 Task: Add carxxstreet791@gmail.com as Team Member of Scrum Project Project0000000085 in Jira. Add parteek.ku2001@gmail.com as Team Member of Scrum Project Project0000000086 in Jira. Add vinnyoffice2@gmail.com as Team Member of Scrum Project Project0000000086 in Jira. Assign mailaustralia7@gmail.com as Project Lead of Scrum Project Project0000000085 in Jira. Assign parteek.ku2001@gmail.com as Project Lead of Scrum Project Project0000000086 in Jira
Action: Mouse moved to (458, 274)
Screenshot: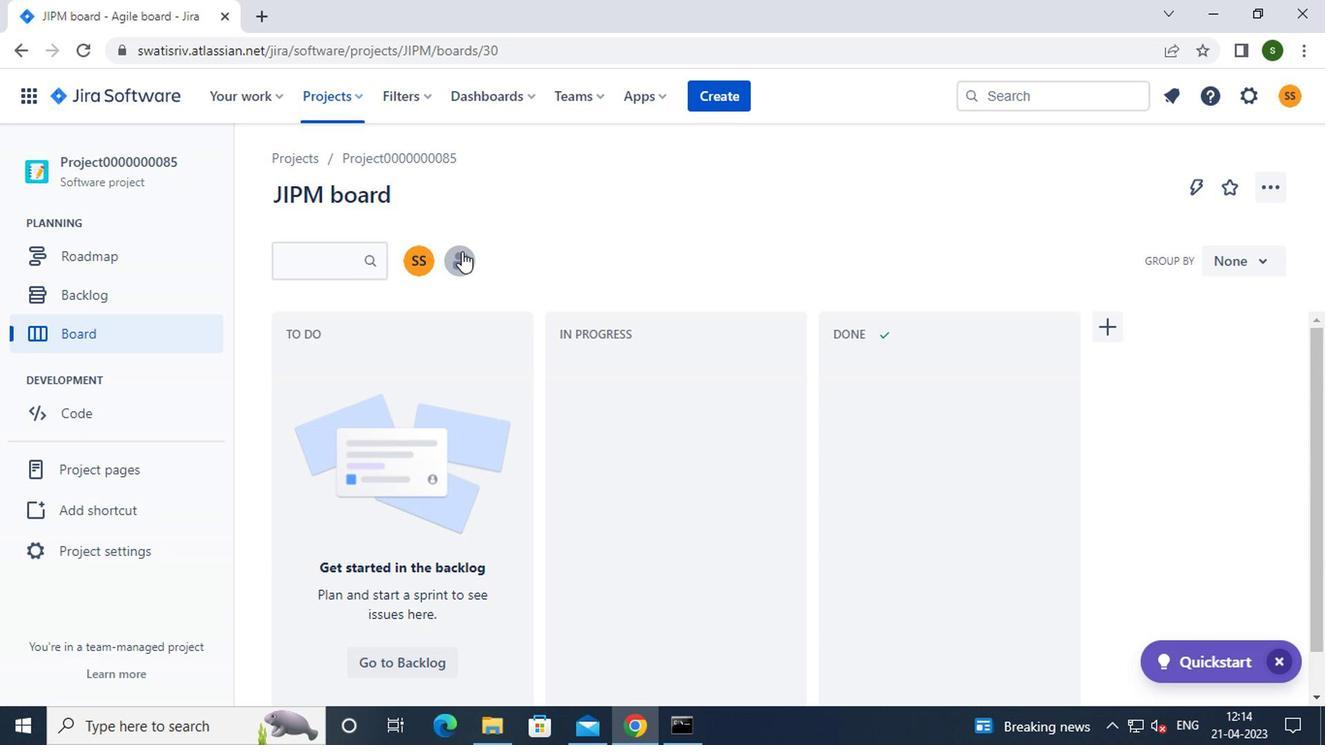 
Action: Mouse pressed left at (458, 274)
Screenshot: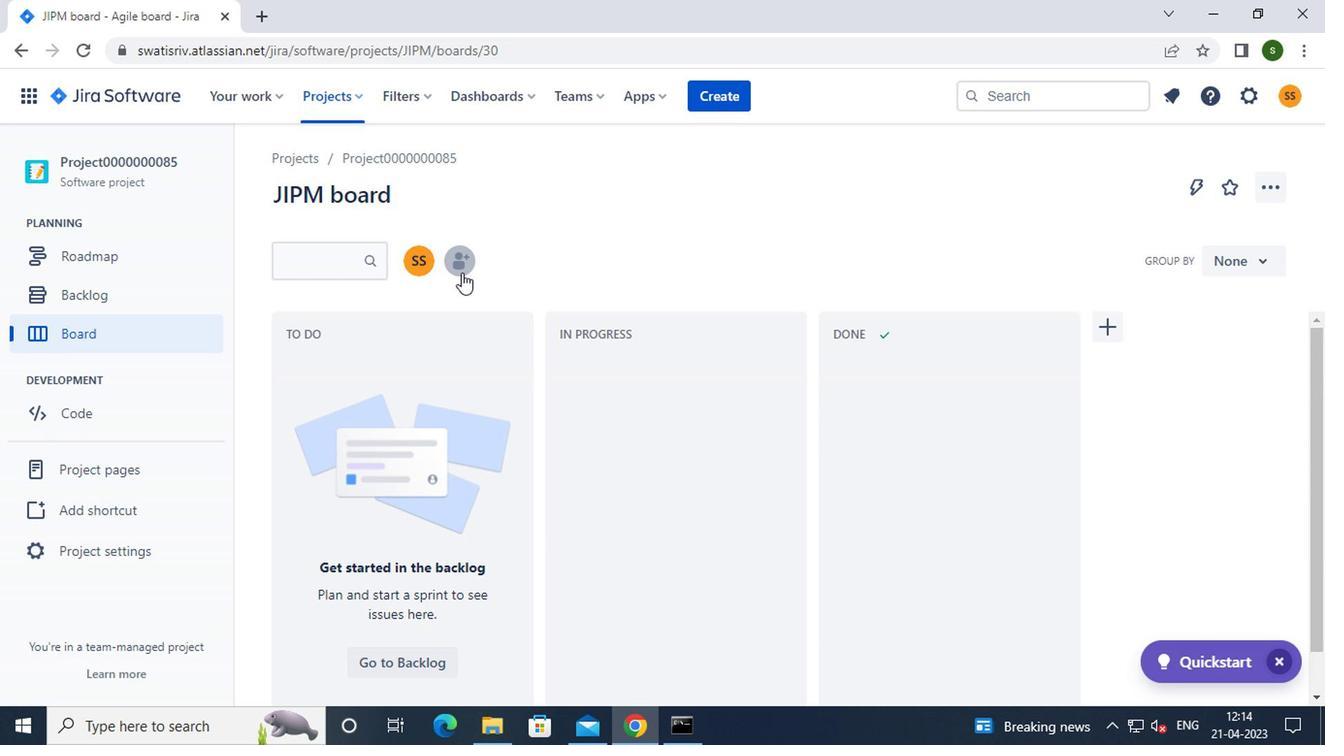 
Action: Mouse moved to (573, 234)
Screenshot: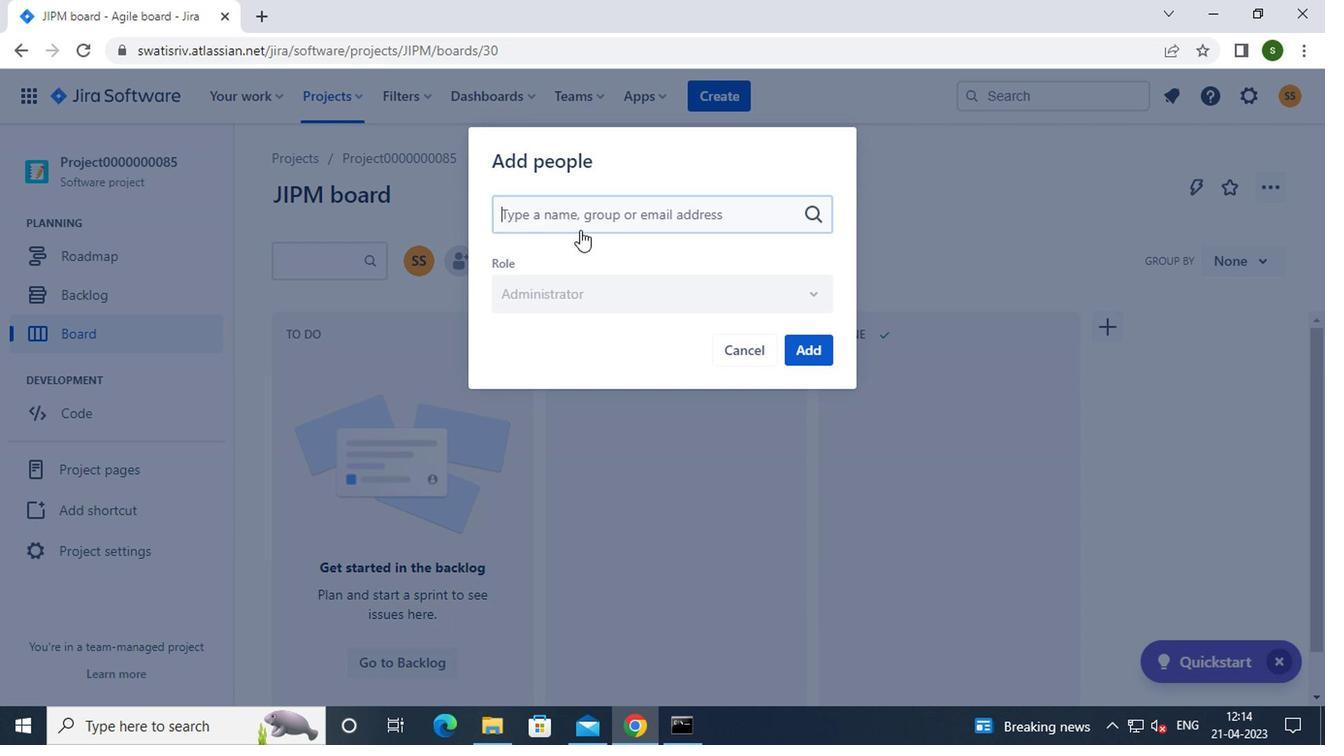 
Action: Key pressed c
Screenshot: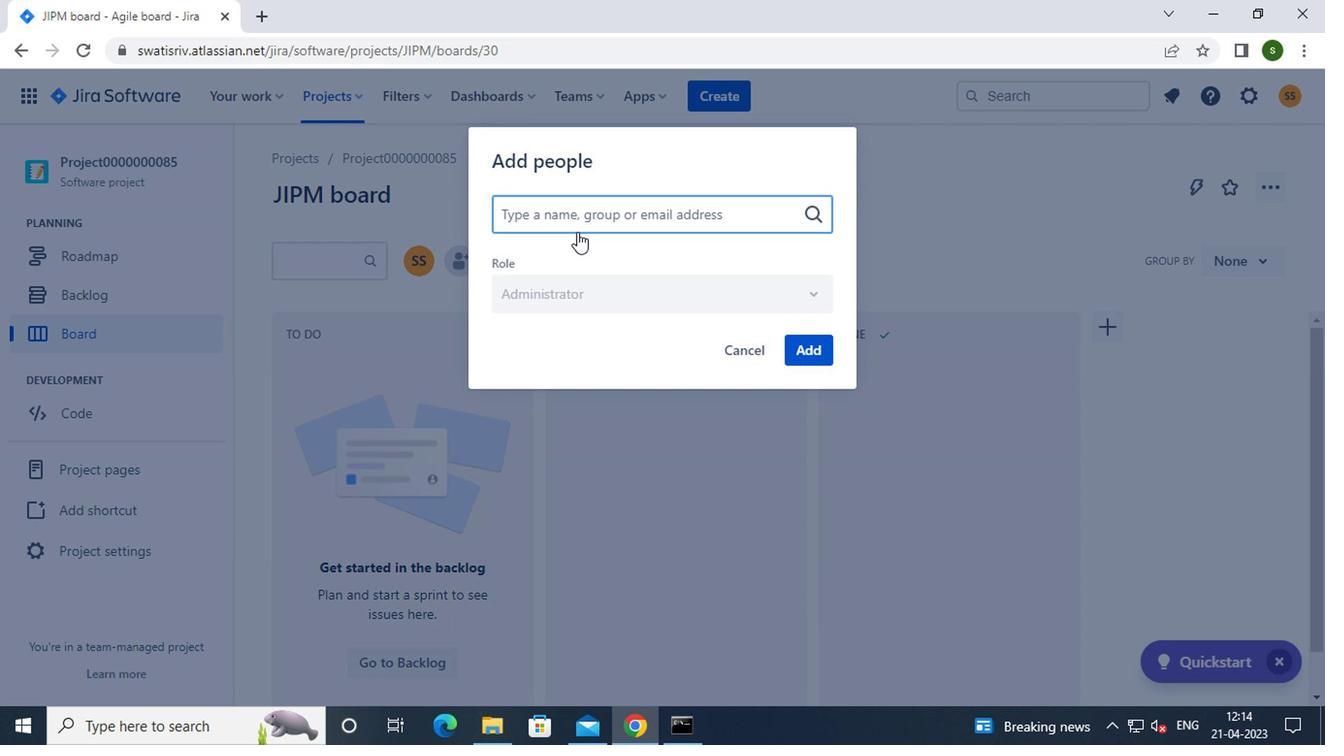 
Action: Mouse moved to (584, 265)
Screenshot: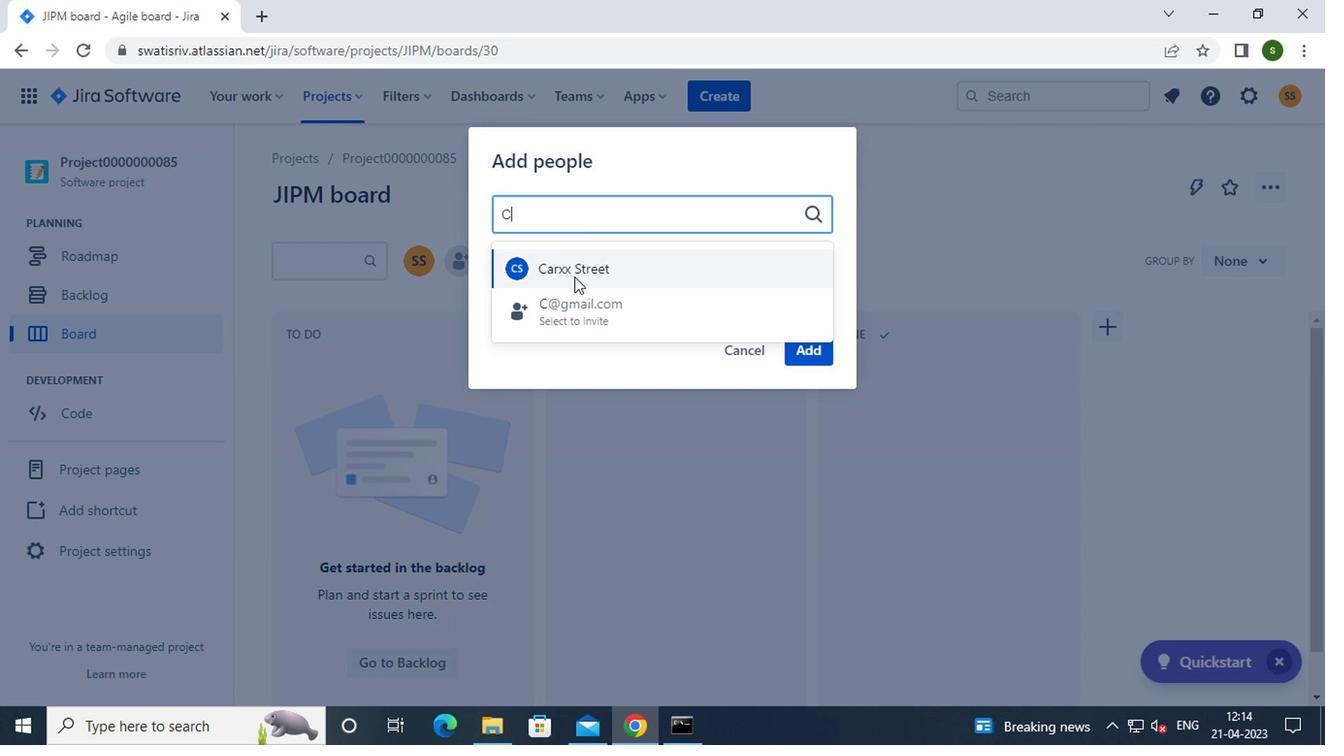 
Action: Mouse pressed left at (584, 265)
Screenshot: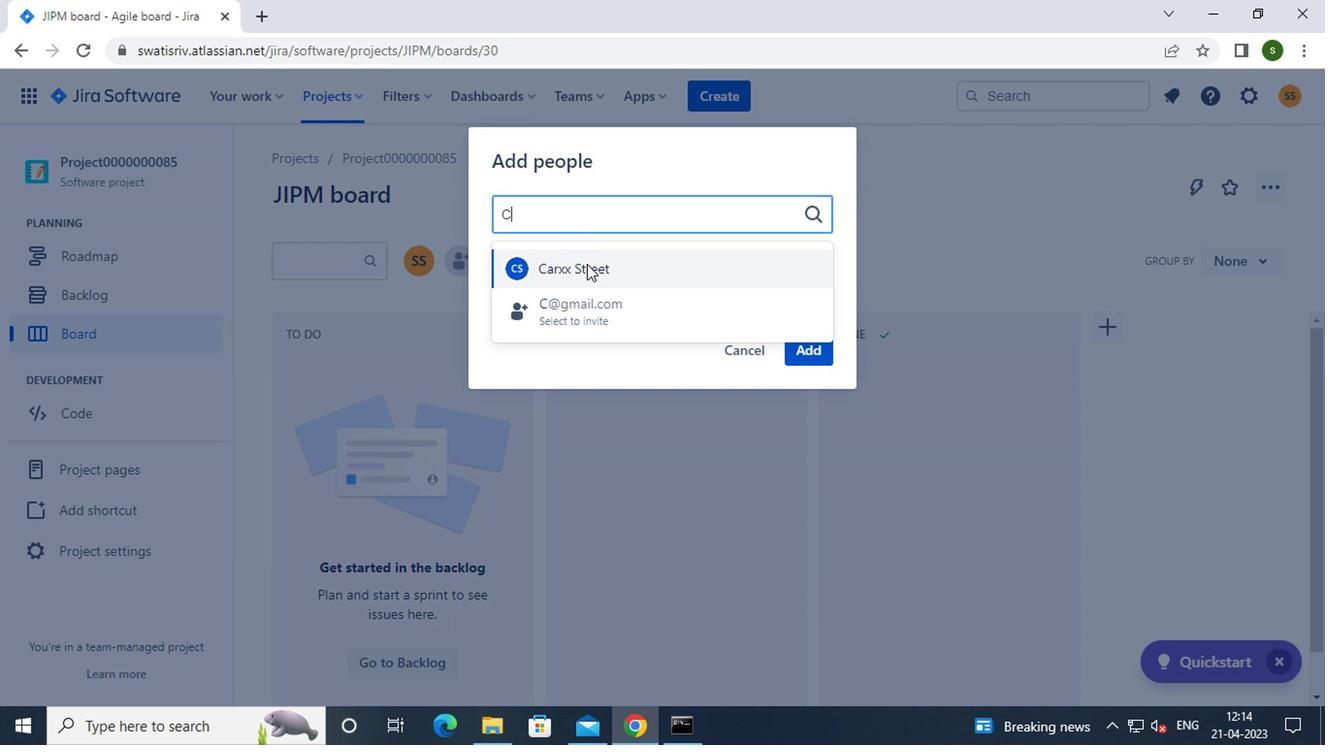 
Action: Mouse moved to (788, 342)
Screenshot: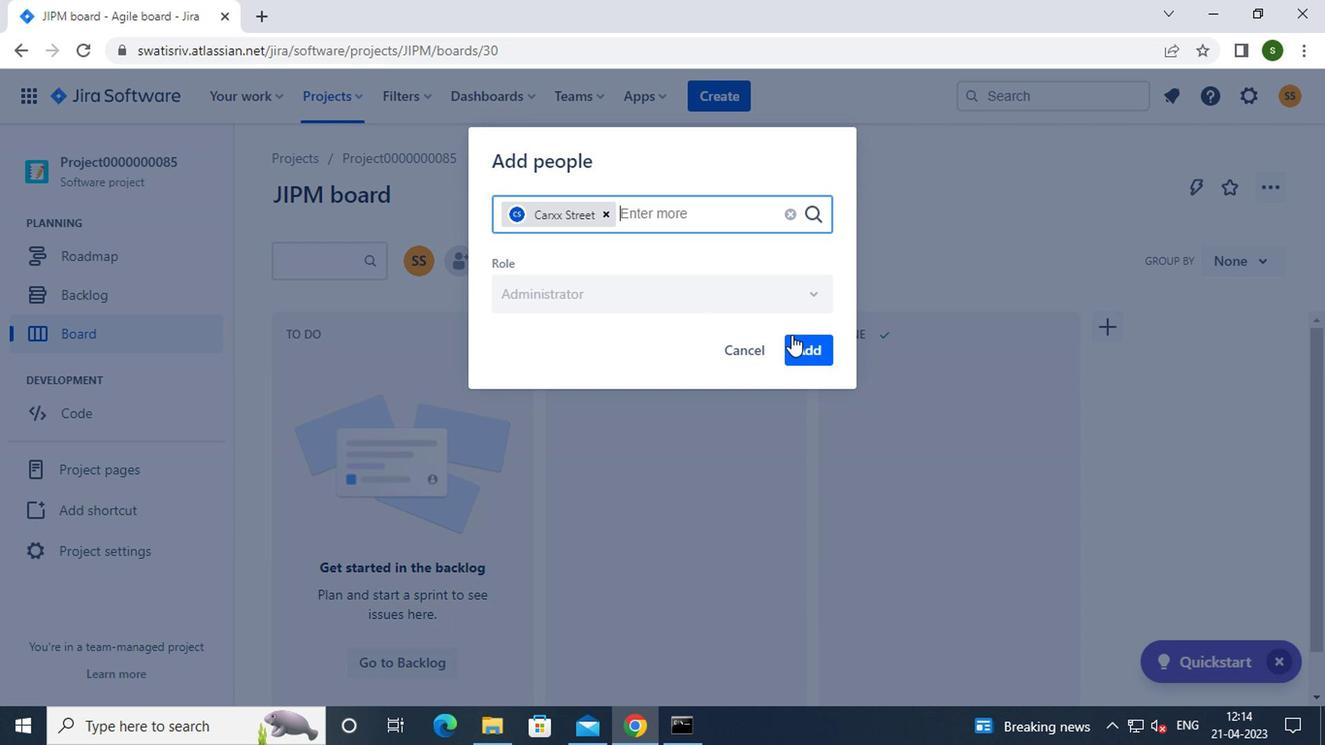 
Action: Mouse pressed left at (788, 342)
Screenshot: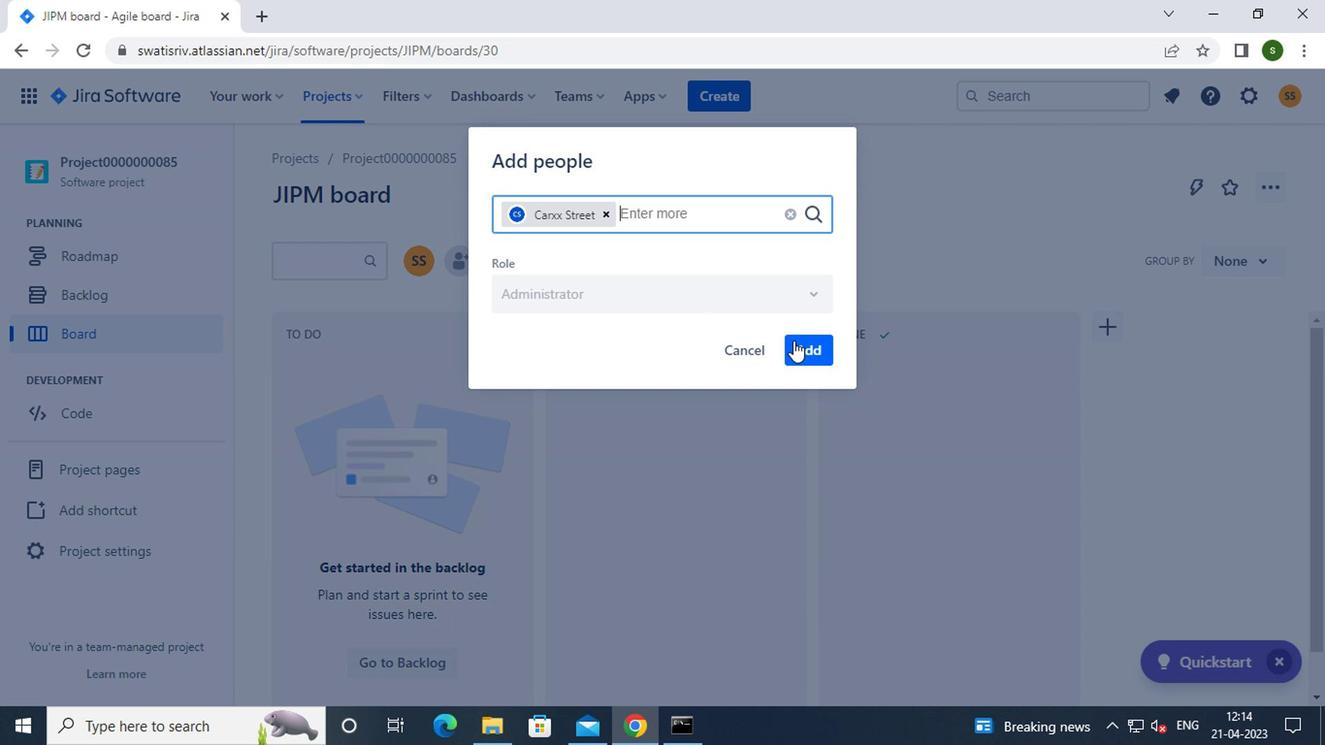 
Action: Mouse moved to (322, 91)
Screenshot: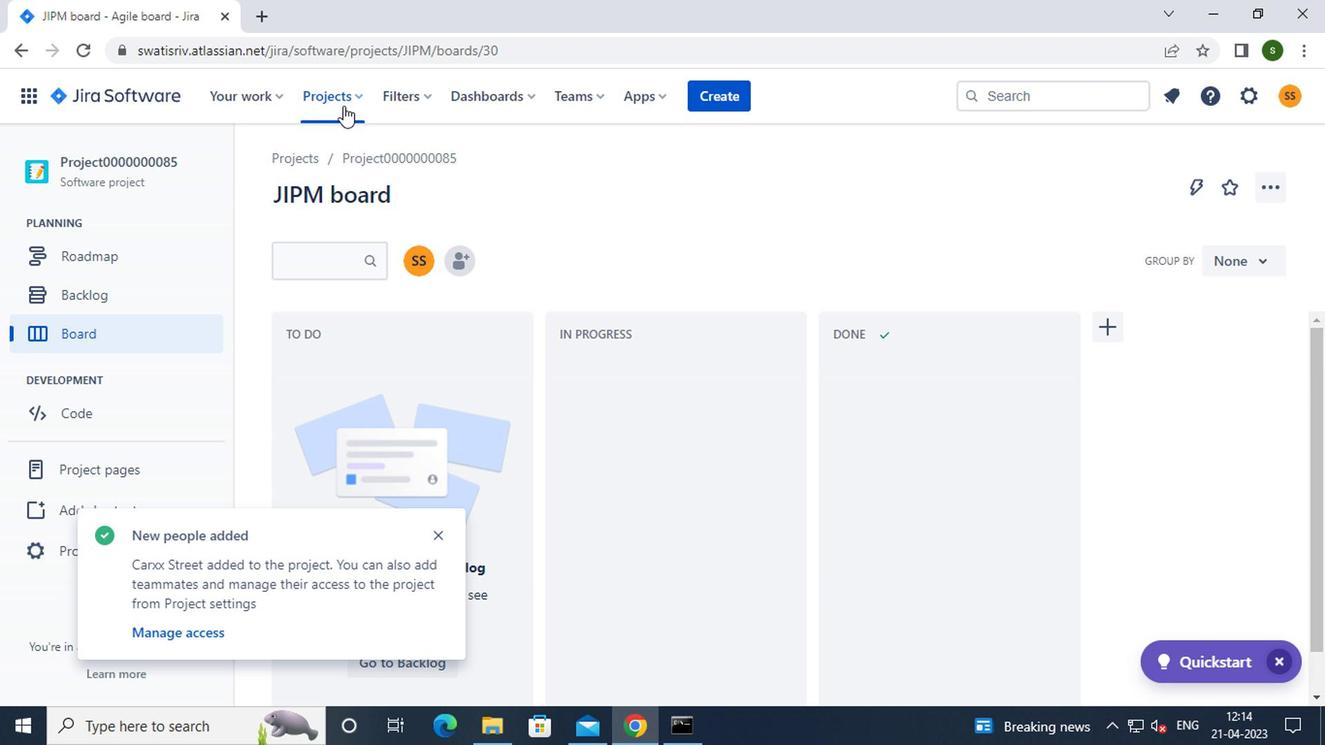
Action: Mouse pressed left at (322, 91)
Screenshot: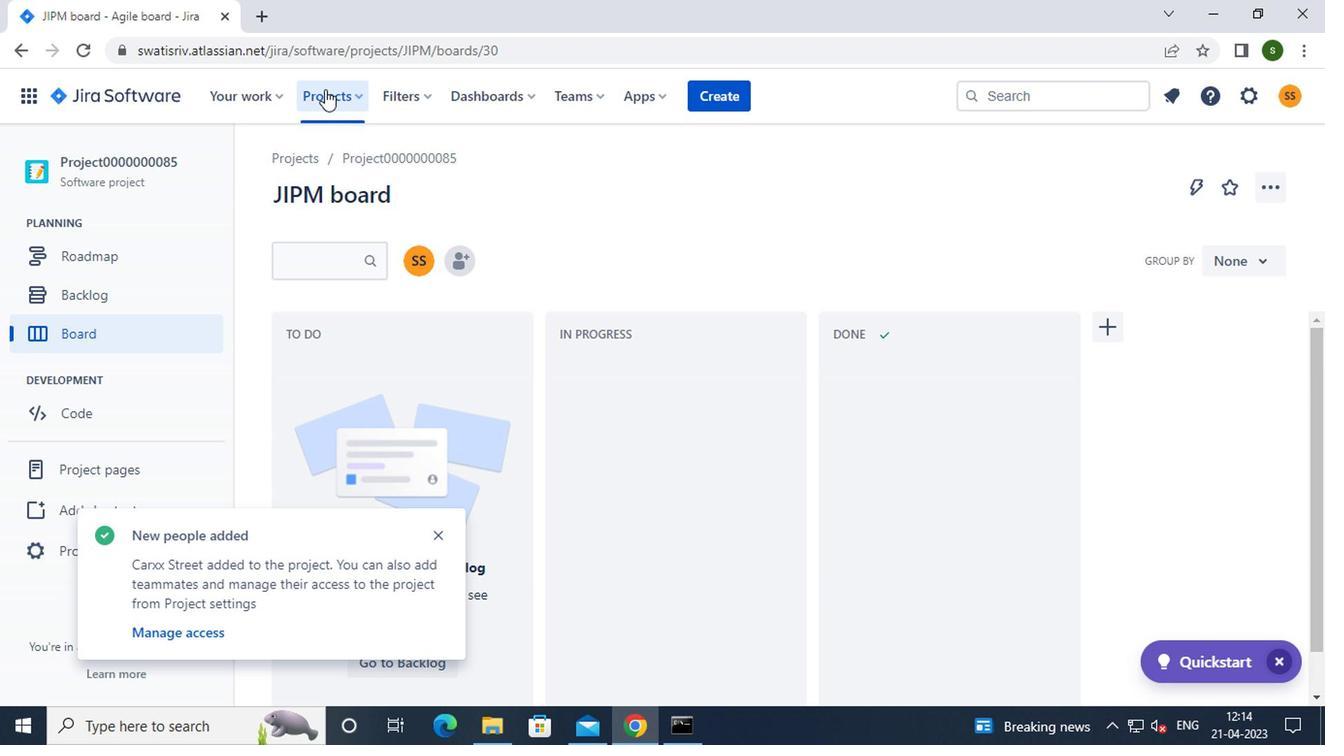 
Action: Mouse moved to (399, 244)
Screenshot: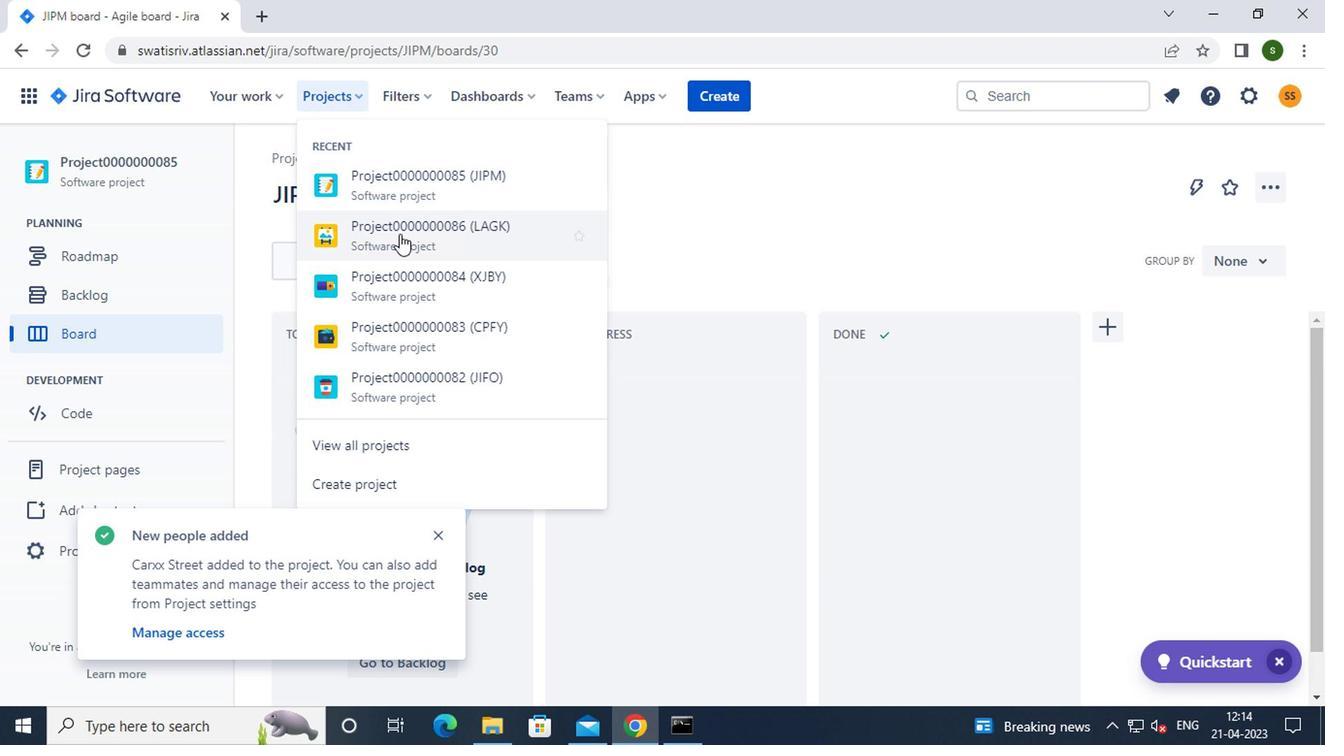 
Action: Mouse pressed left at (399, 244)
Screenshot: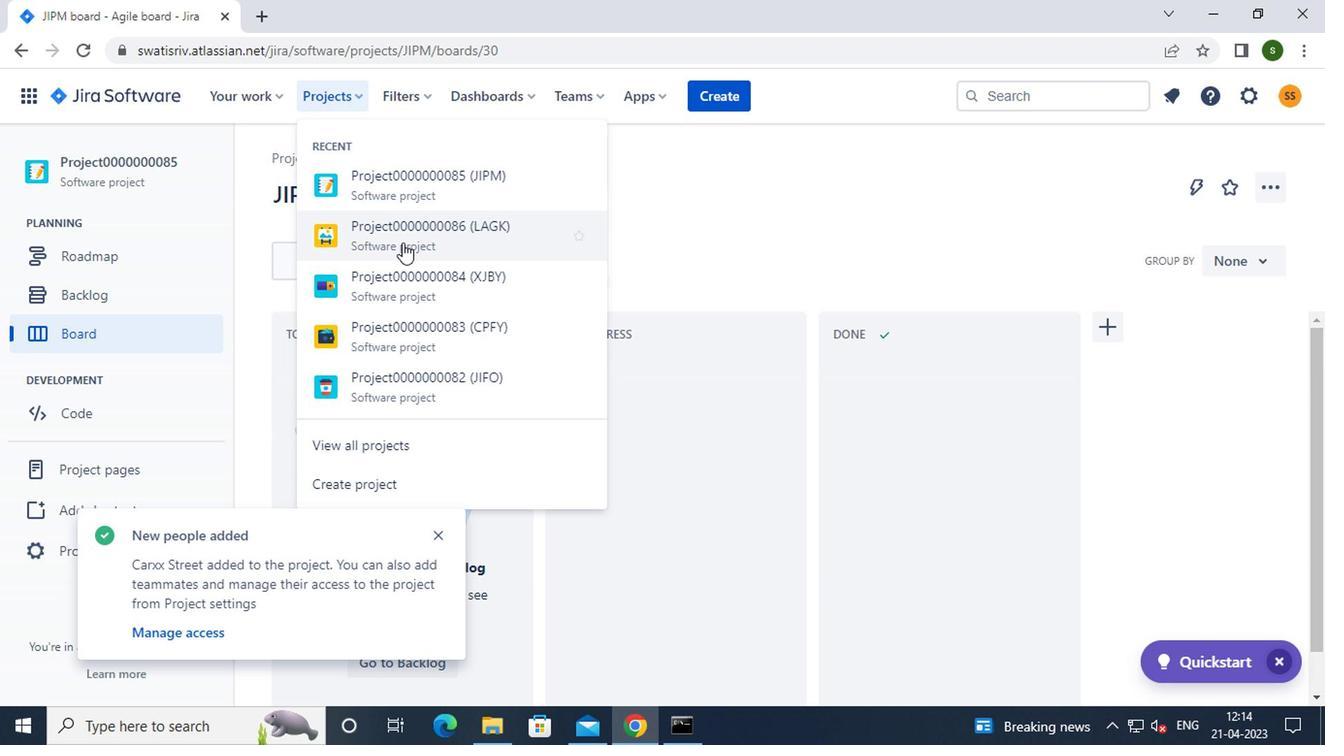 
Action: Mouse moved to (457, 258)
Screenshot: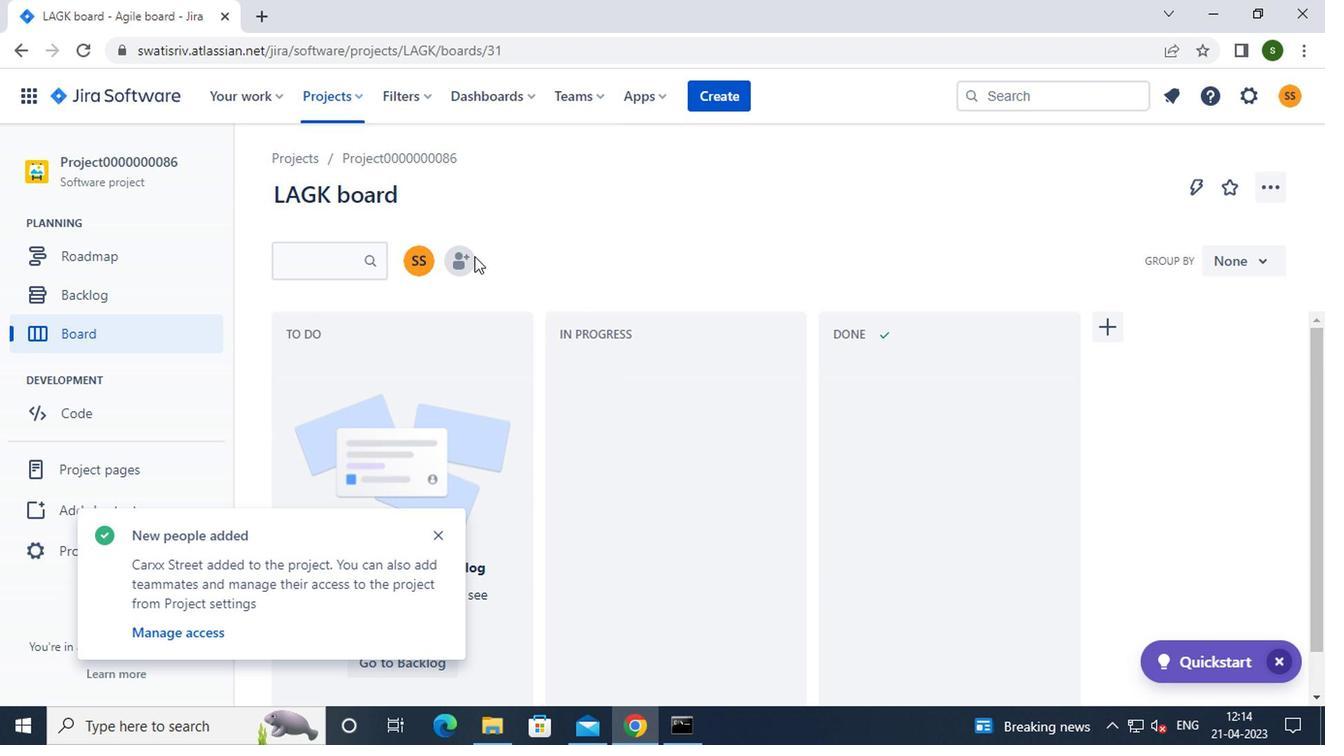 
Action: Mouse pressed left at (457, 258)
Screenshot: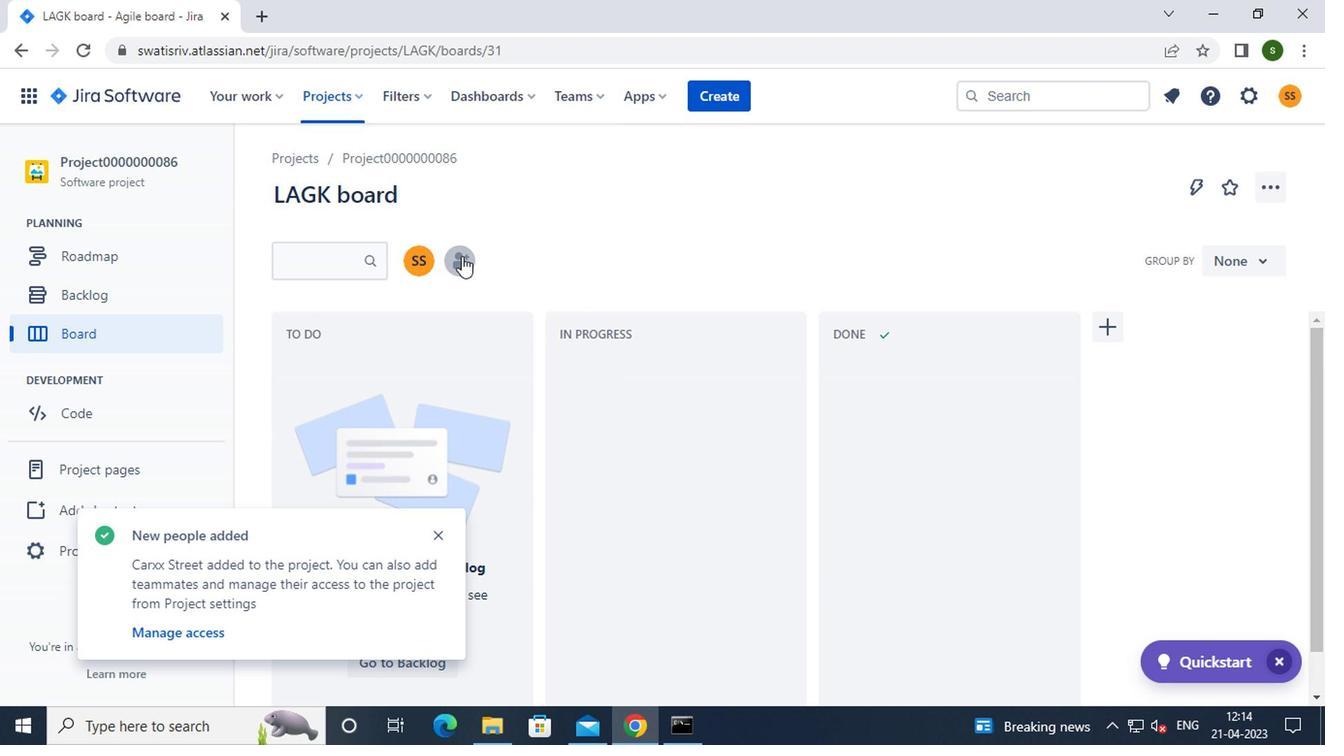 
Action: Mouse moved to (578, 210)
Screenshot: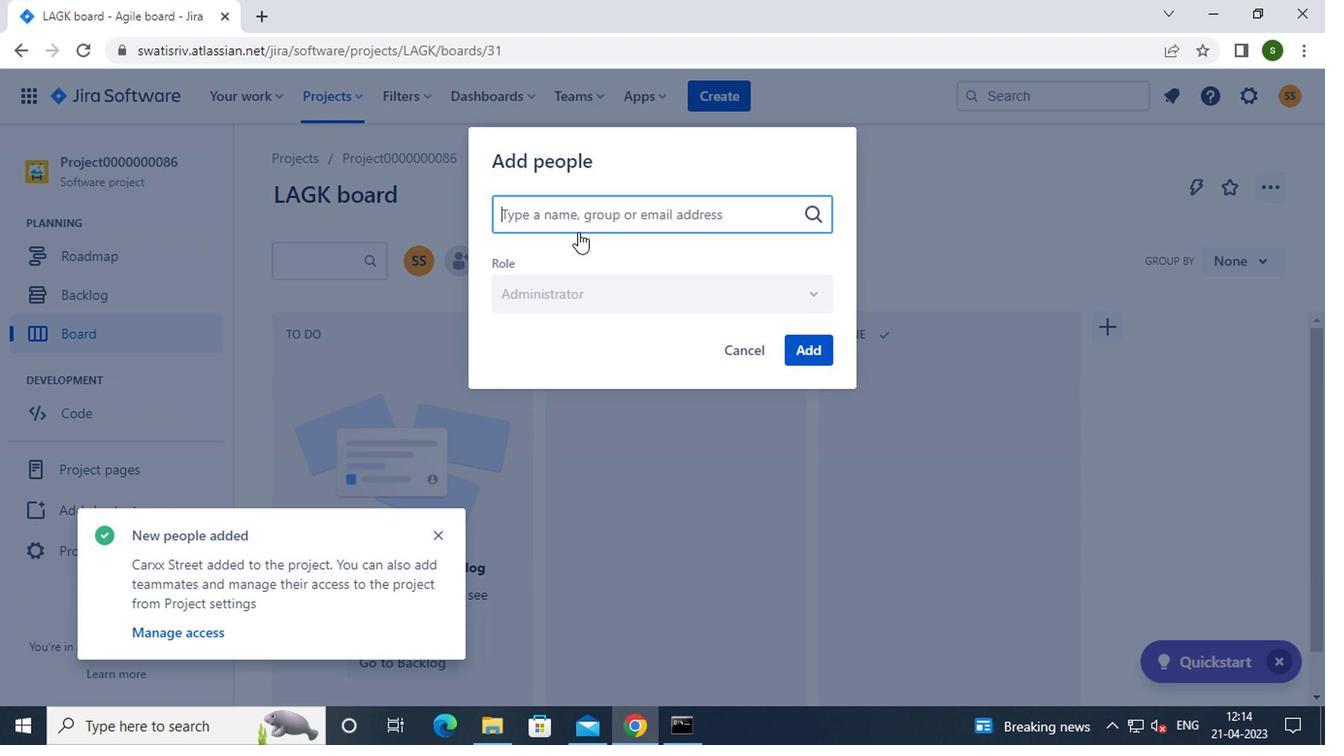 
Action: Key pressed p
Screenshot: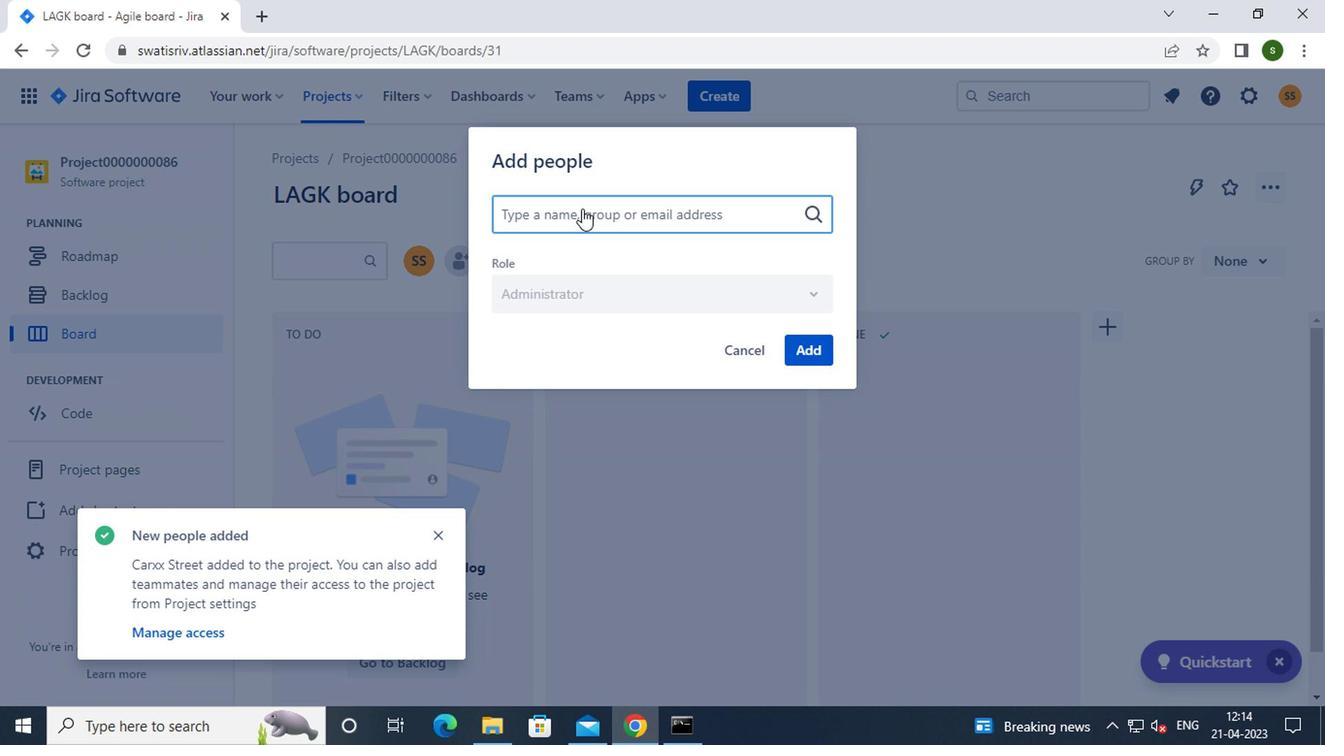 
Action: Mouse moved to (581, 263)
Screenshot: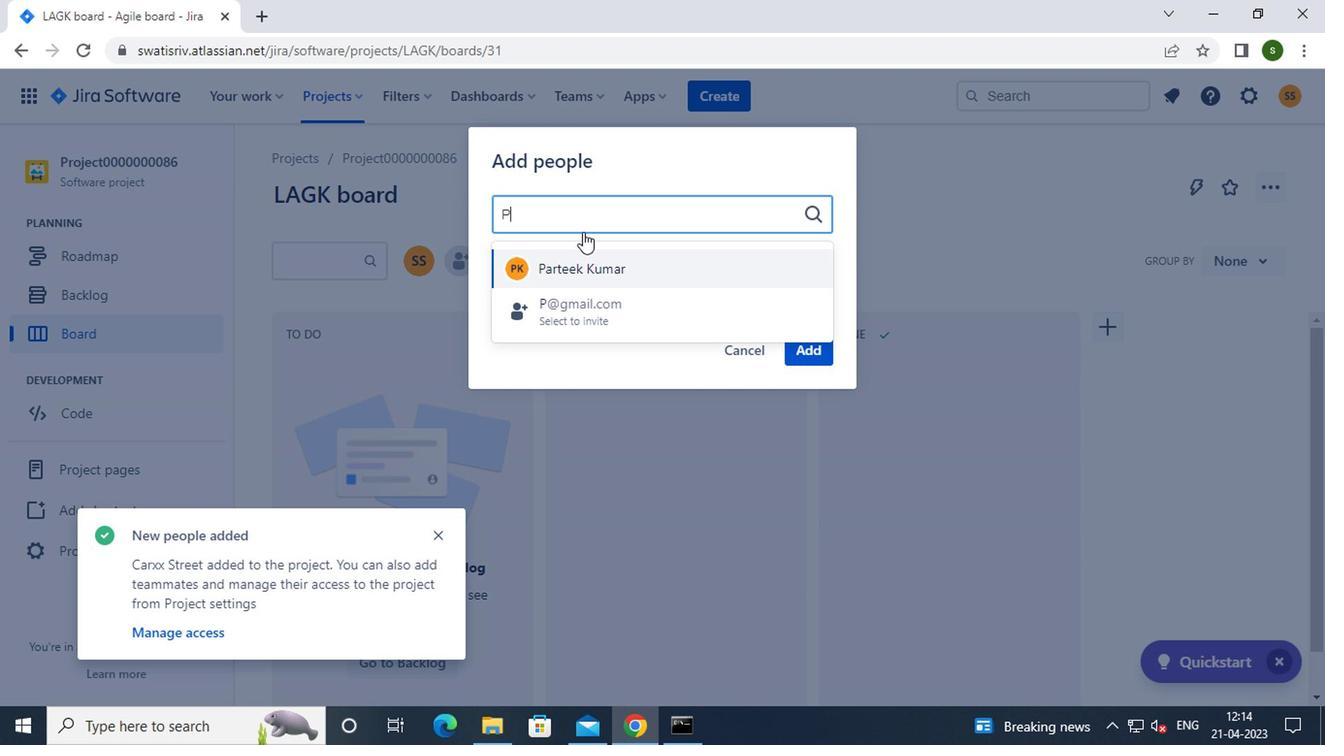 
Action: Mouse pressed left at (581, 263)
Screenshot: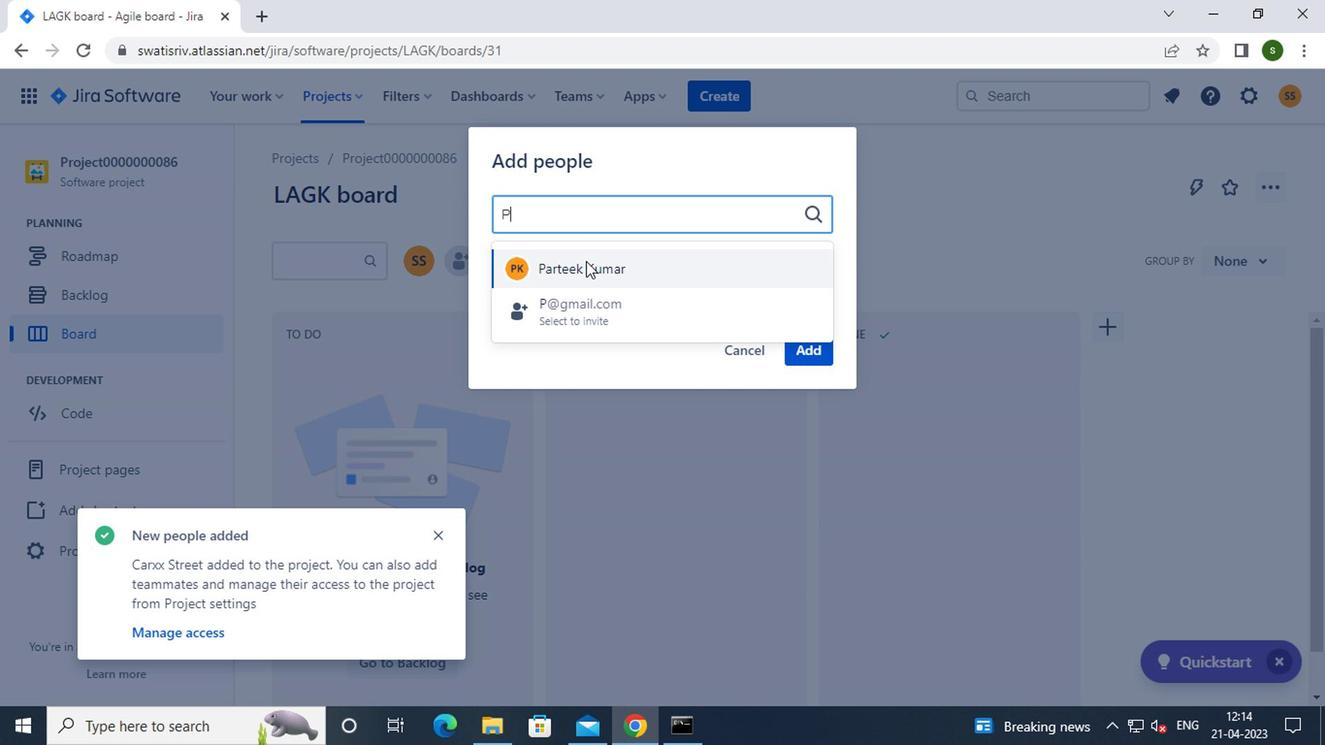 
Action: Mouse moved to (802, 342)
Screenshot: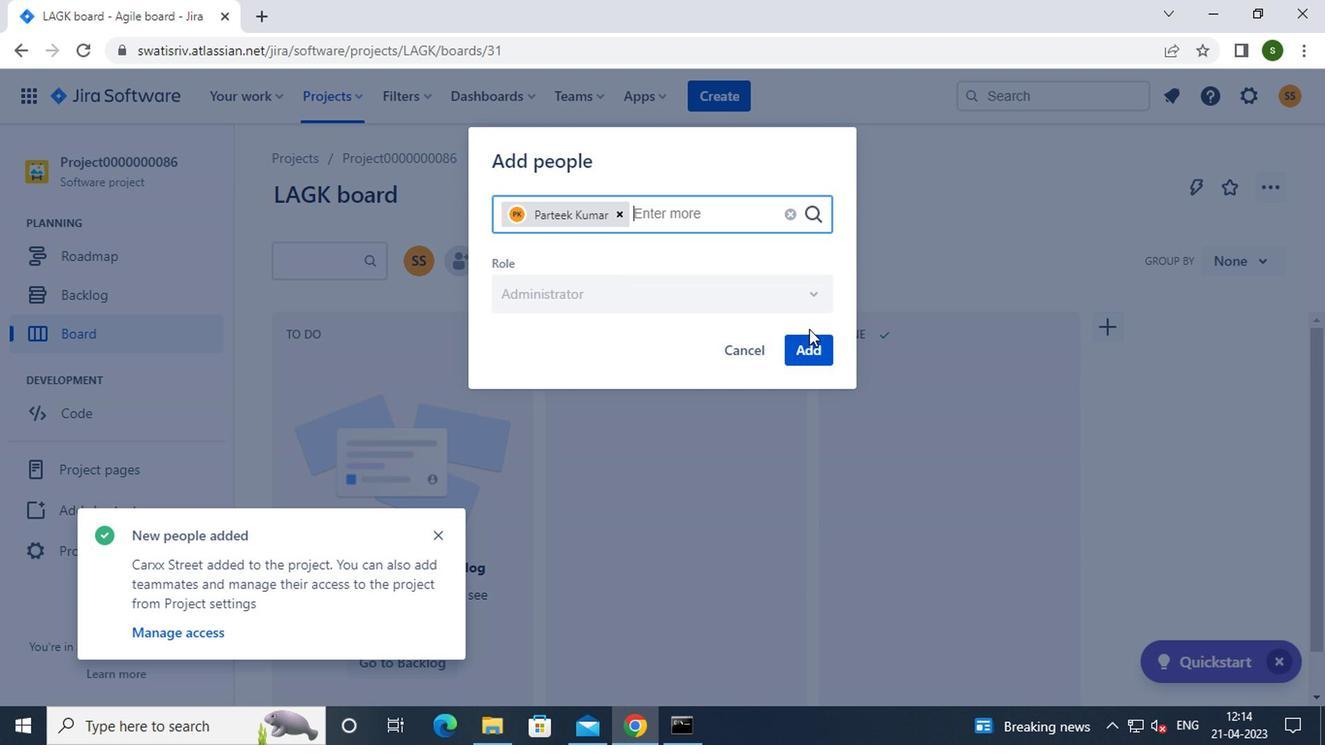 
Action: Mouse pressed left at (802, 342)
Screenshot: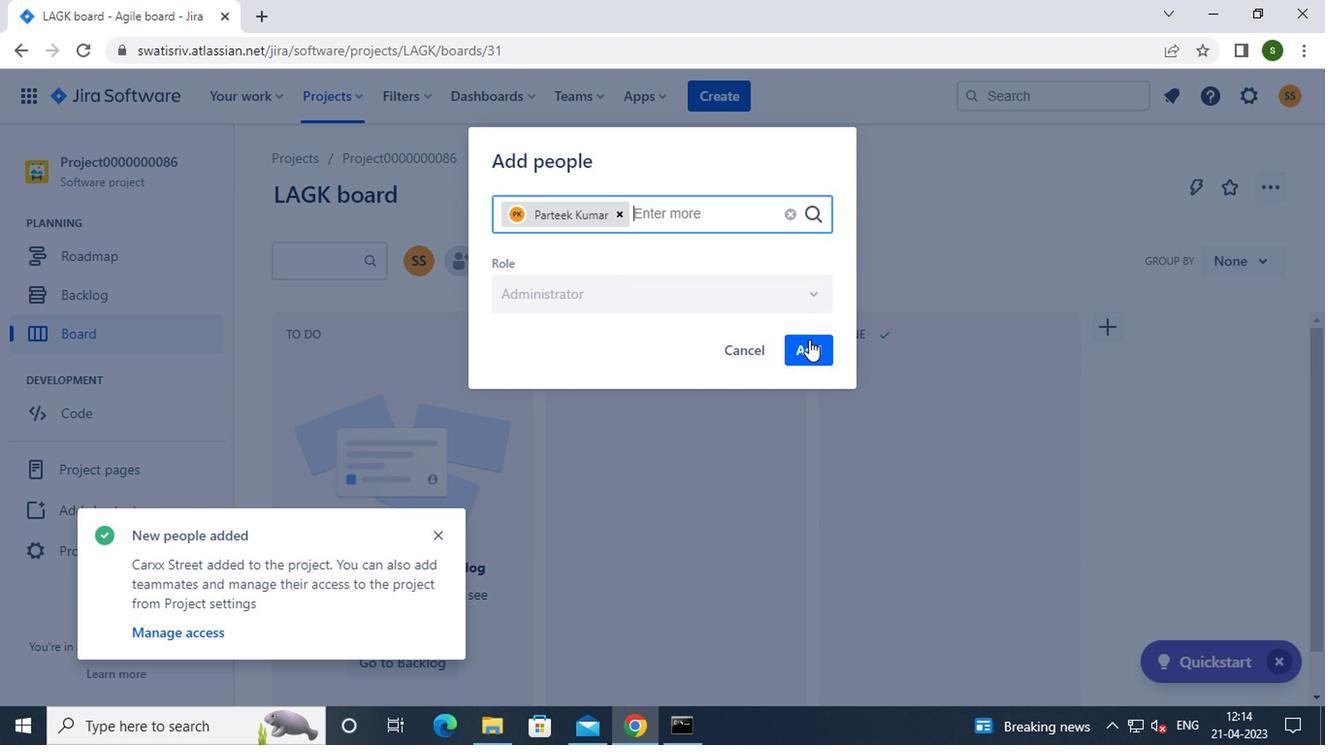 
Action: Mouse moved to (467, 263)
Screenshot: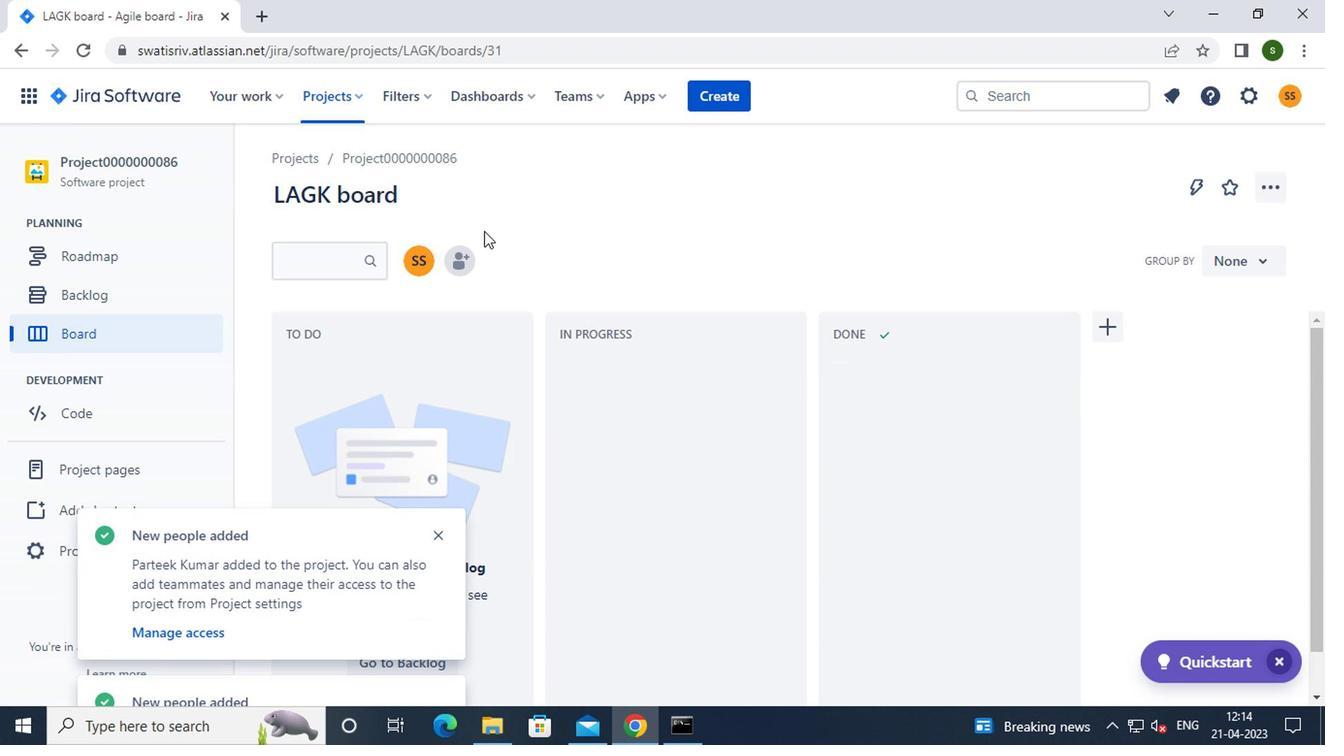 
Action: Mouse pressed left at (467, 263)
Screenshot: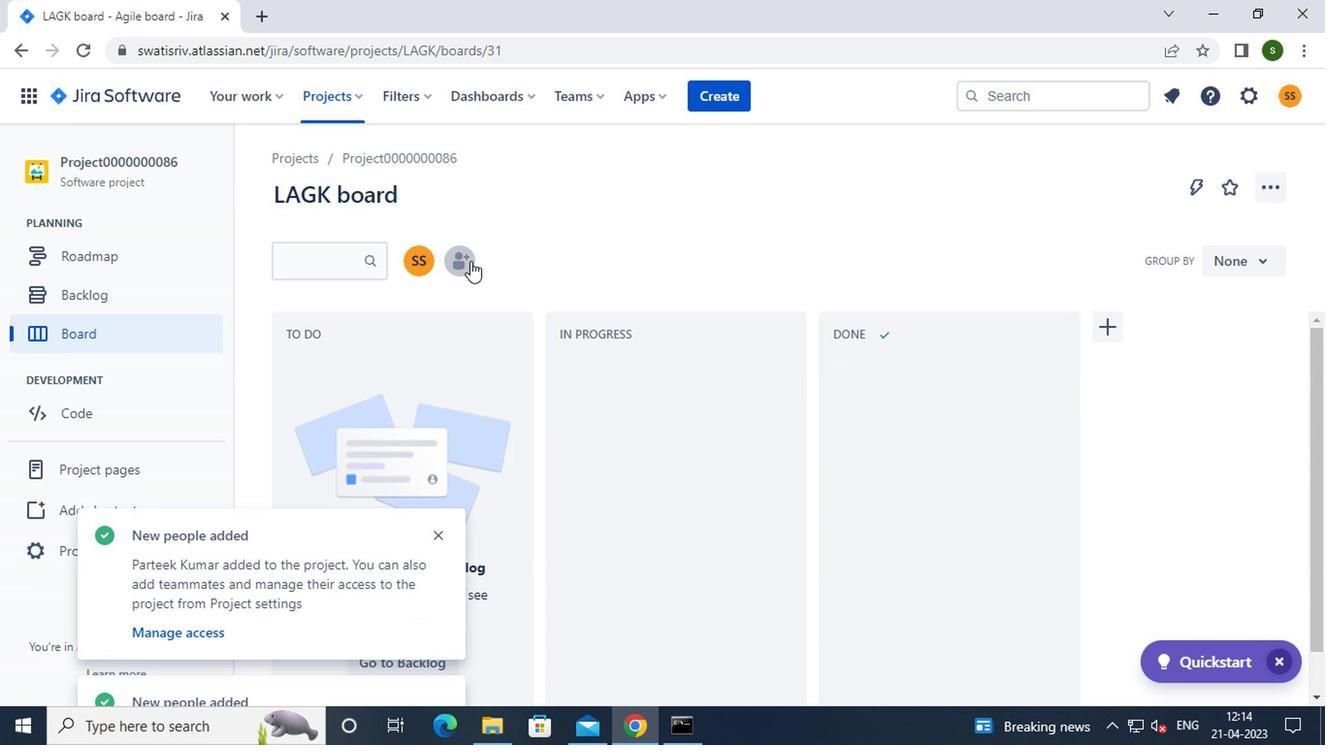 
Action: Mouse moved to (562, 214)
Screenshot: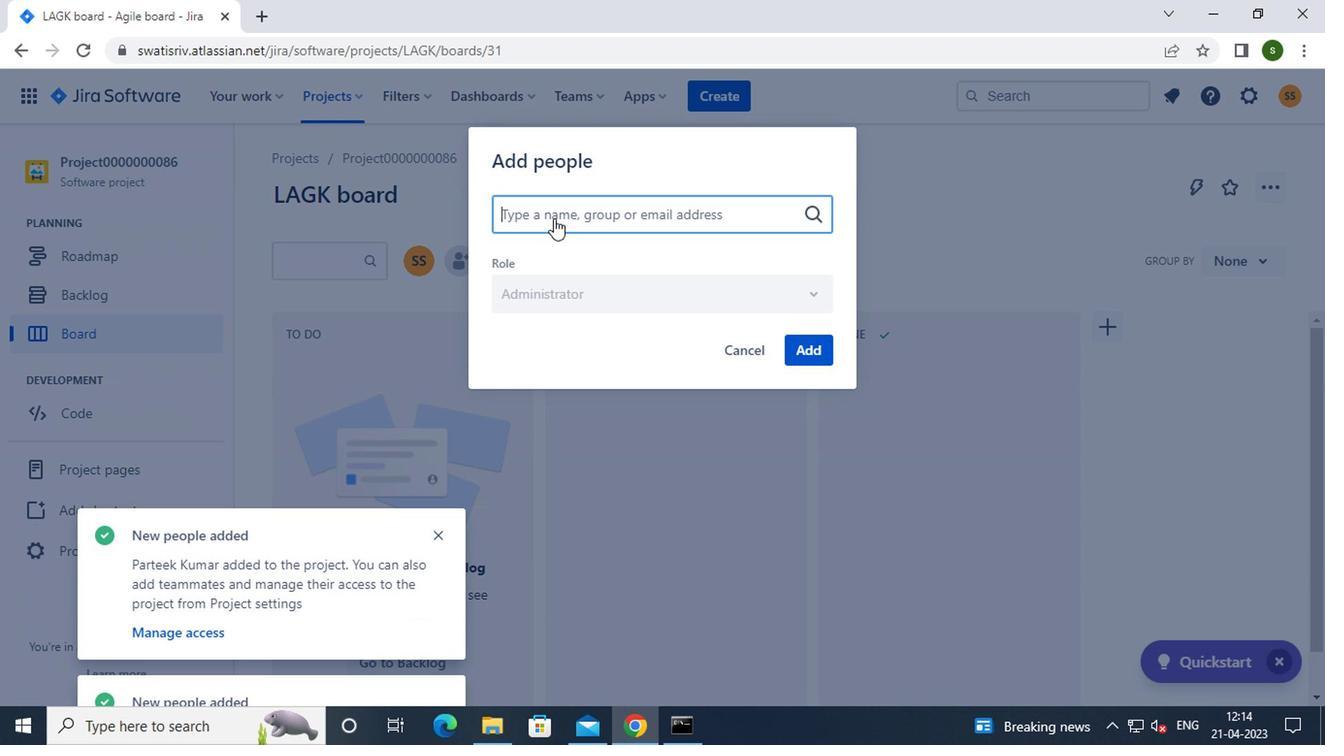 
Action: Key pressed v
Screenshot: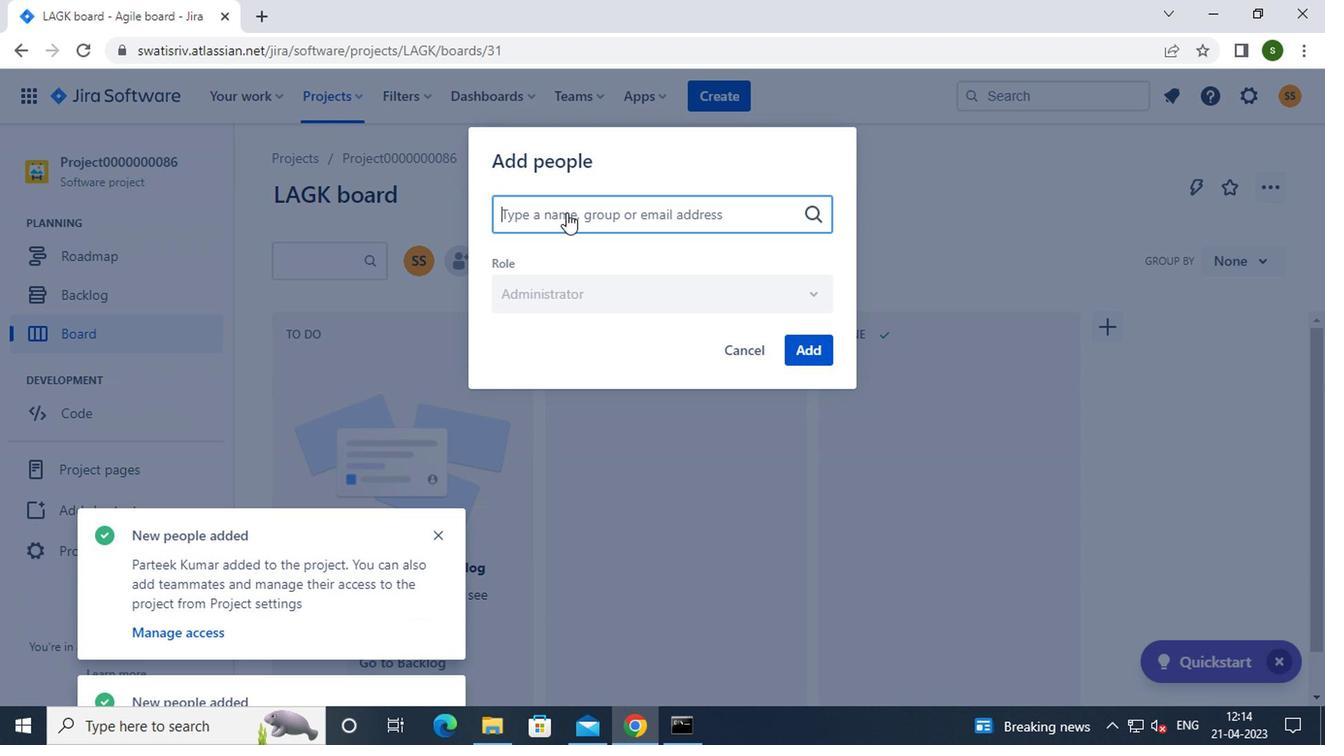 
Action: Mouse moved to (581, 351)
Screenshot: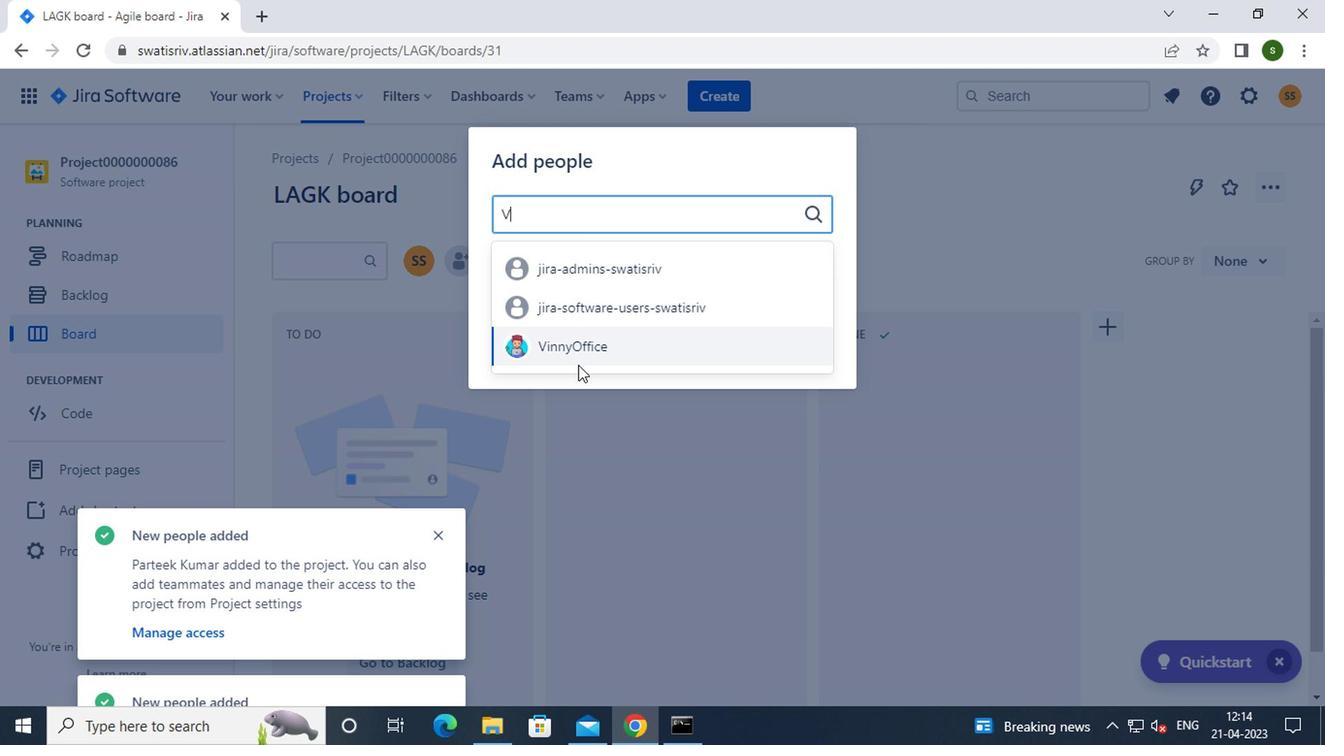 
Action: Mouse pressed left at (581, 351)
Screenshot: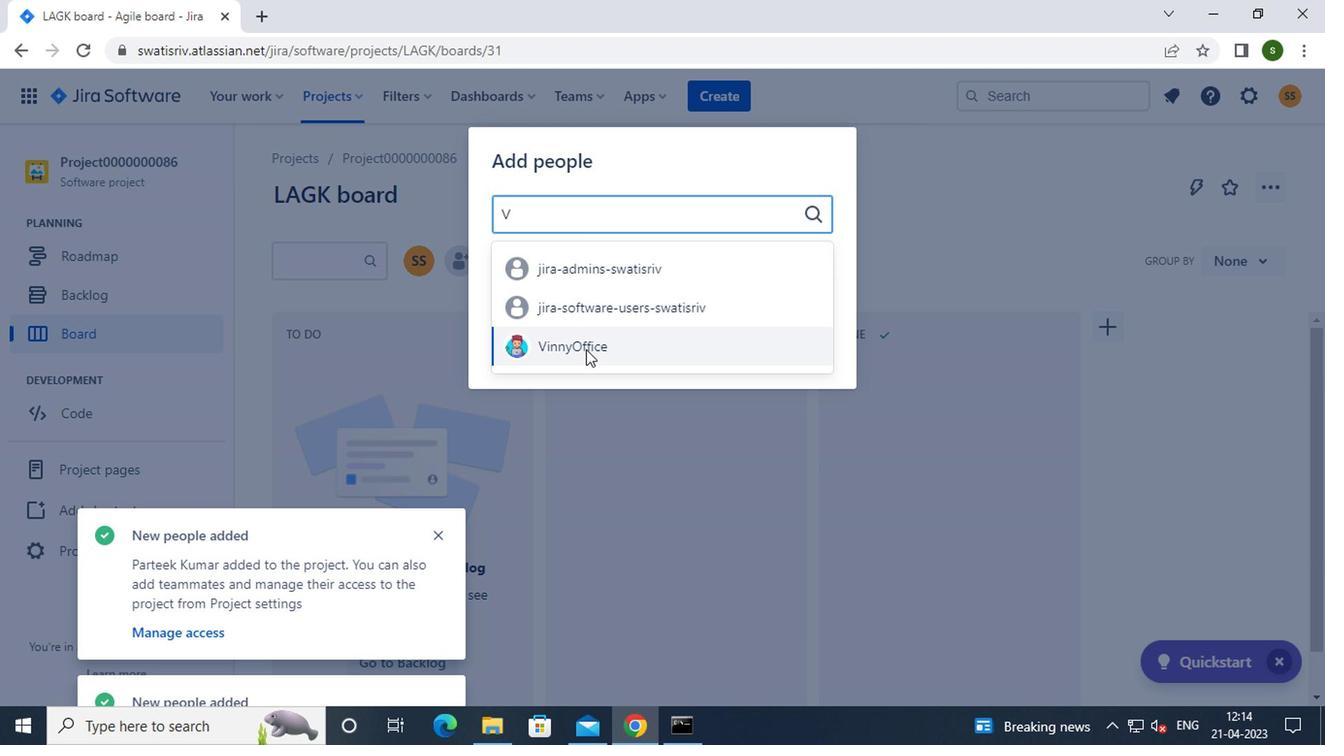 
Action: Mouse moved to (809, 355)
Screenshot: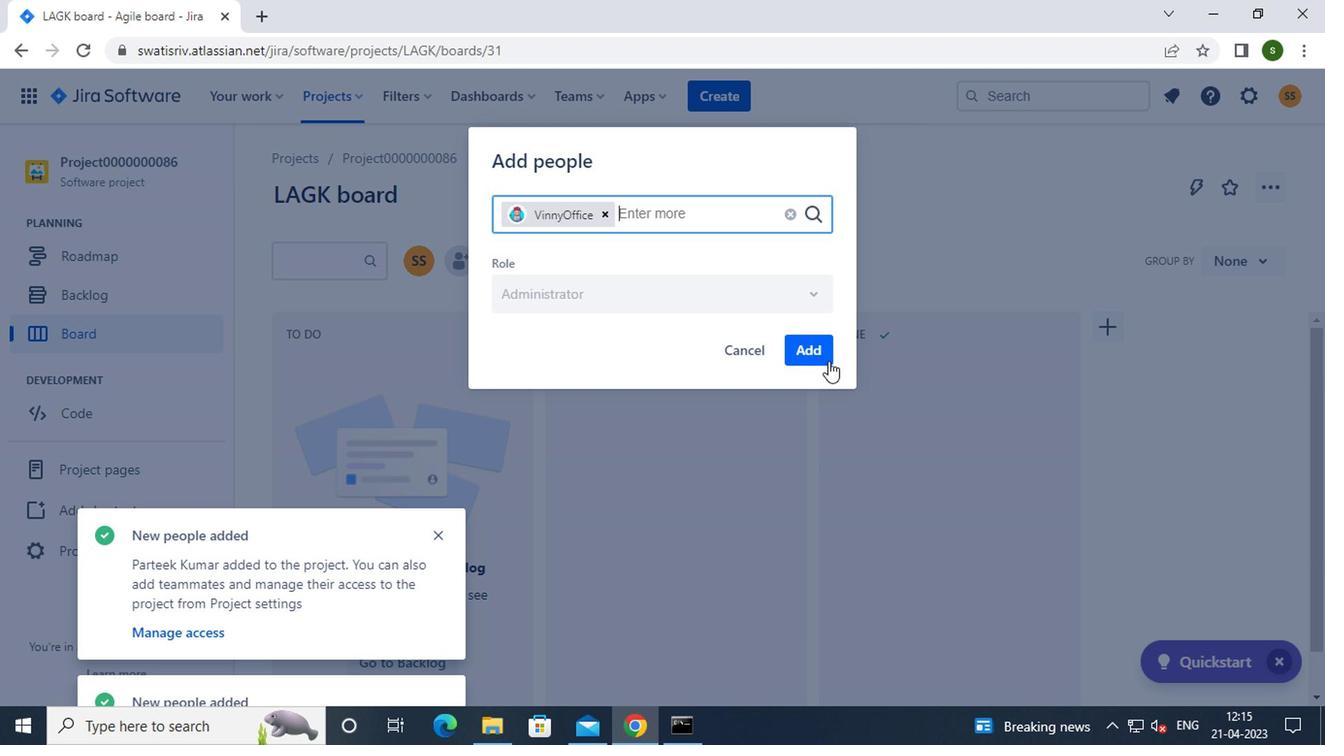 
Action: Mouse pressed left at (809, 355)
Screenshot: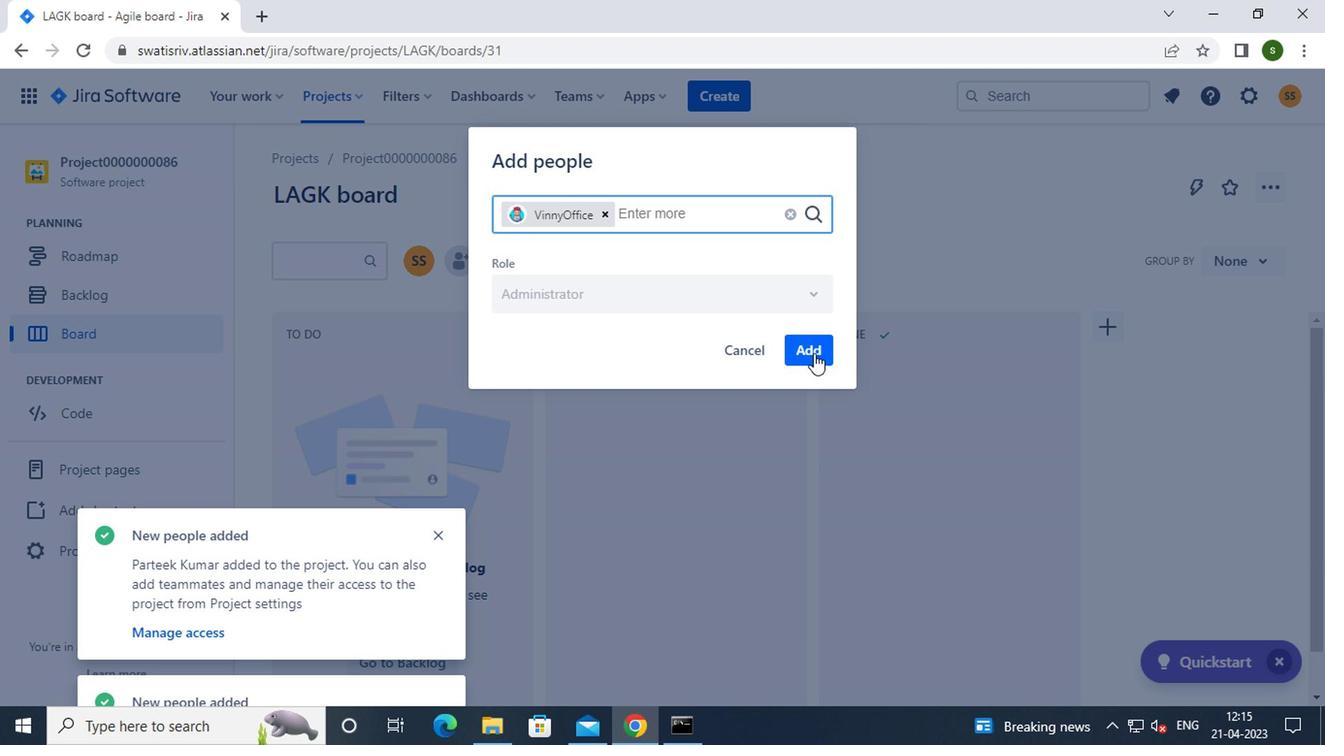 
Action: Mouse moved to (358, 105)
Screenshot: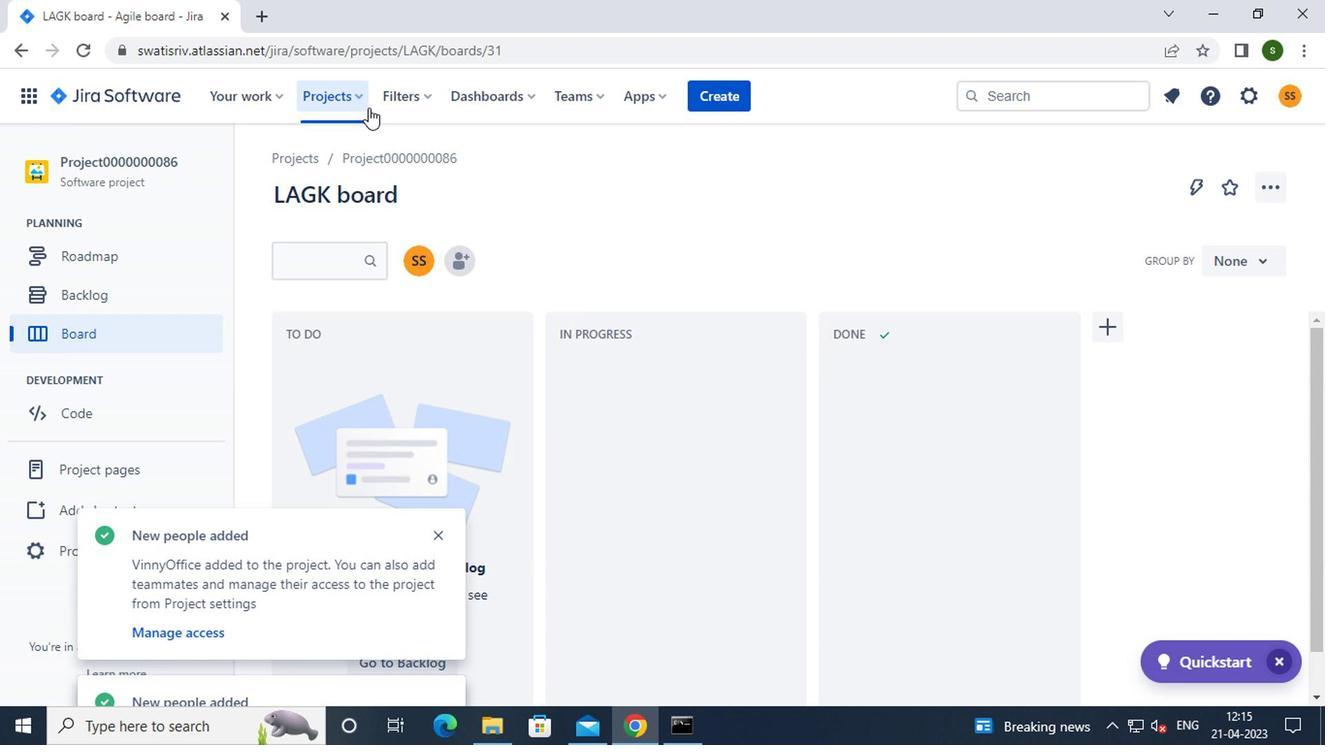 
Action: Mouse pressed left at (358, 105)
Screenshot: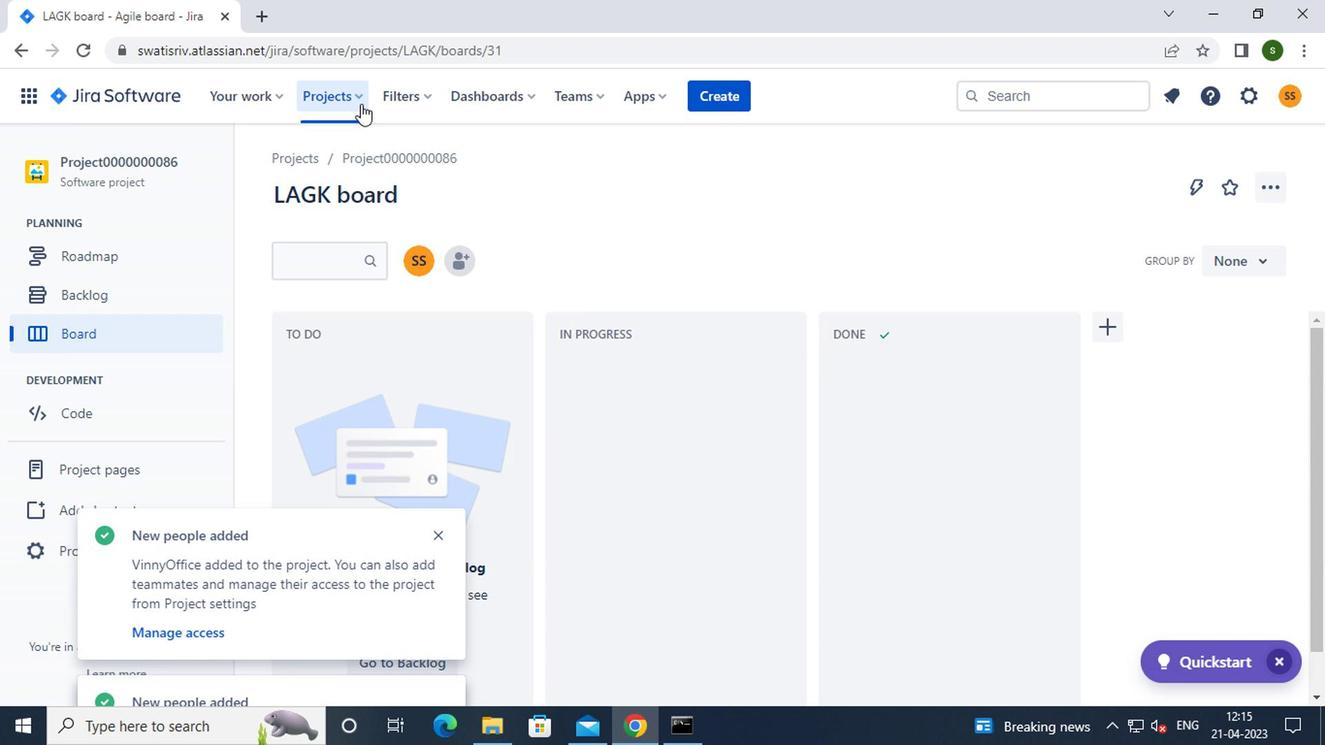 
Action: Mouse moved to (396, 222)
Screenshot: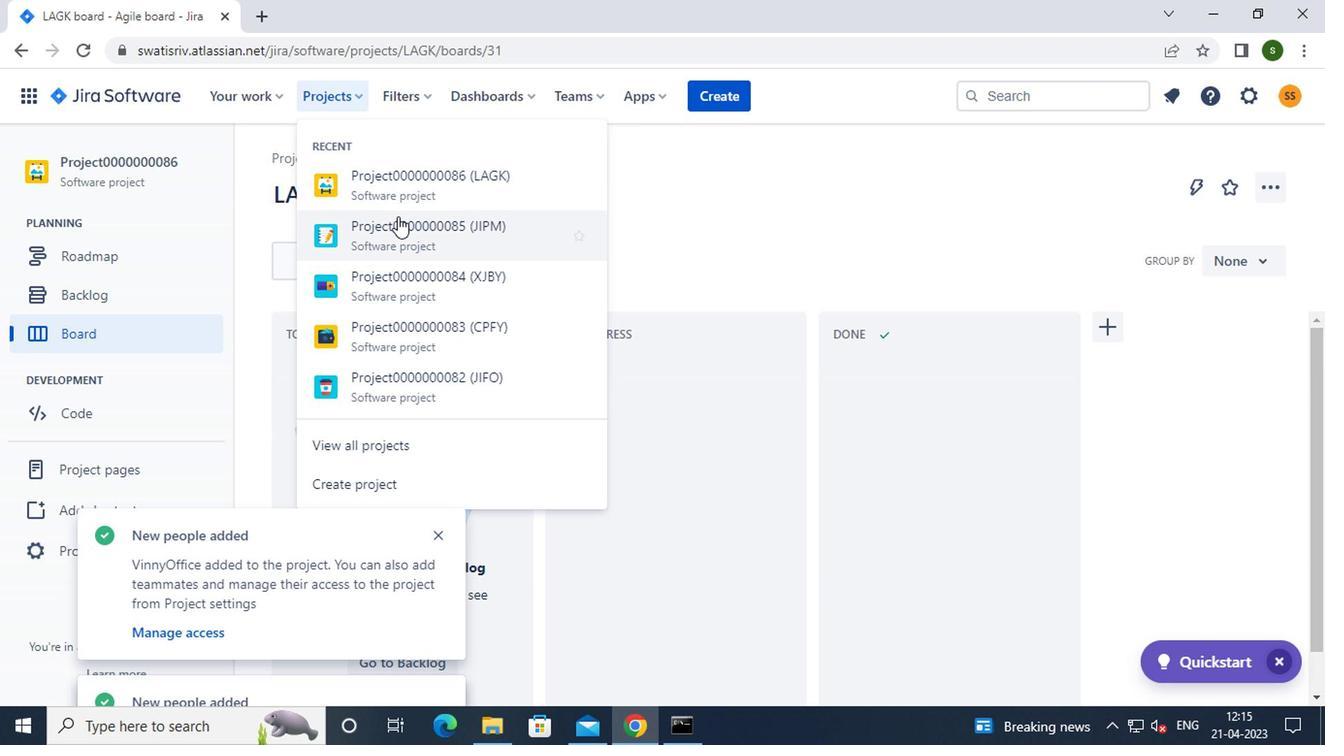 
Action: Mouse pressed left at (396, 222)
Screenshot: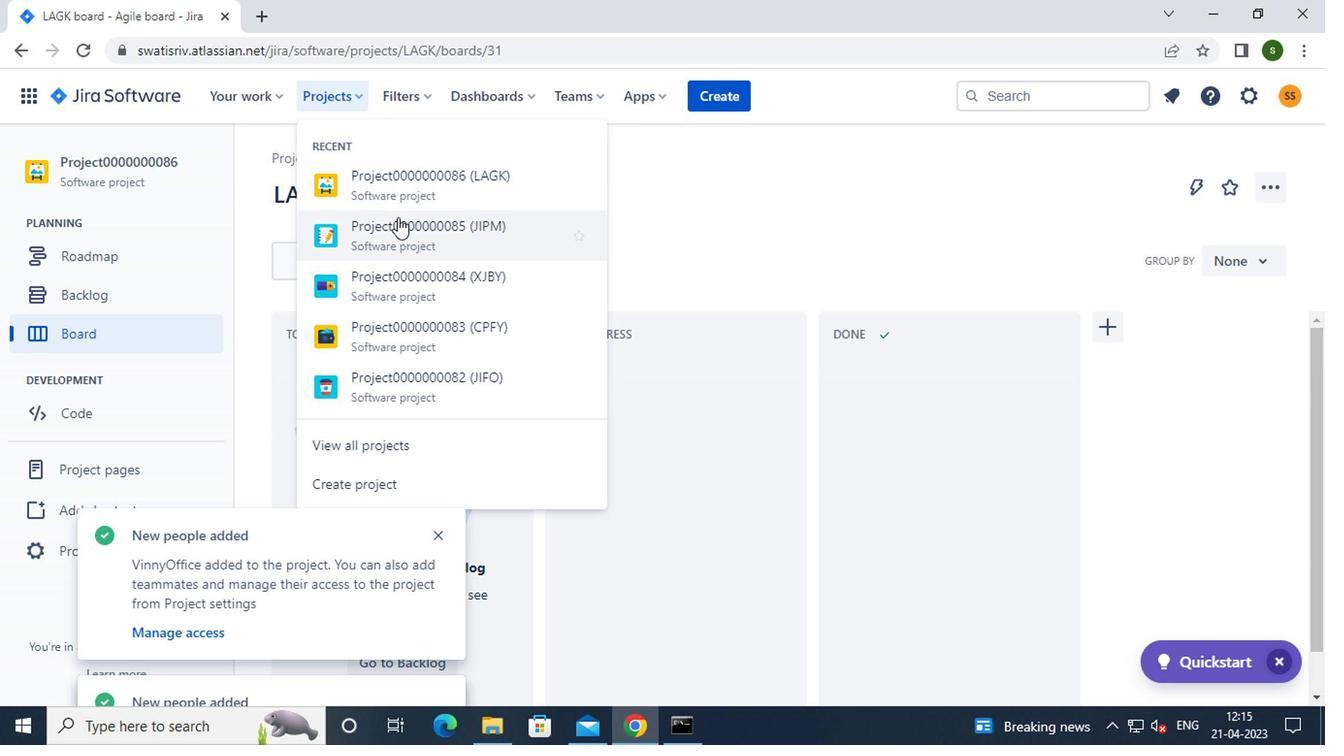 
Action: Mouse moved to (433, 535)
Screenshot: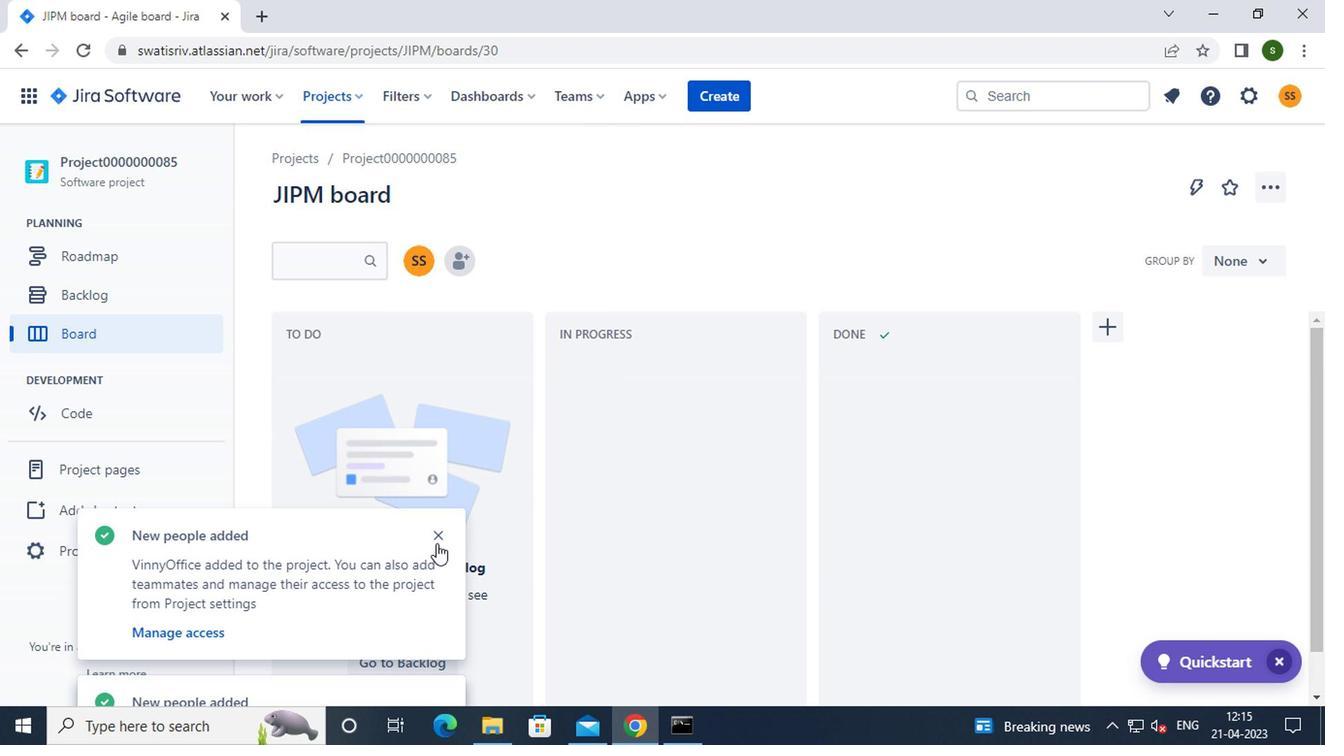 
Action: Mouse pressed left at (433, 535)
Screenshot: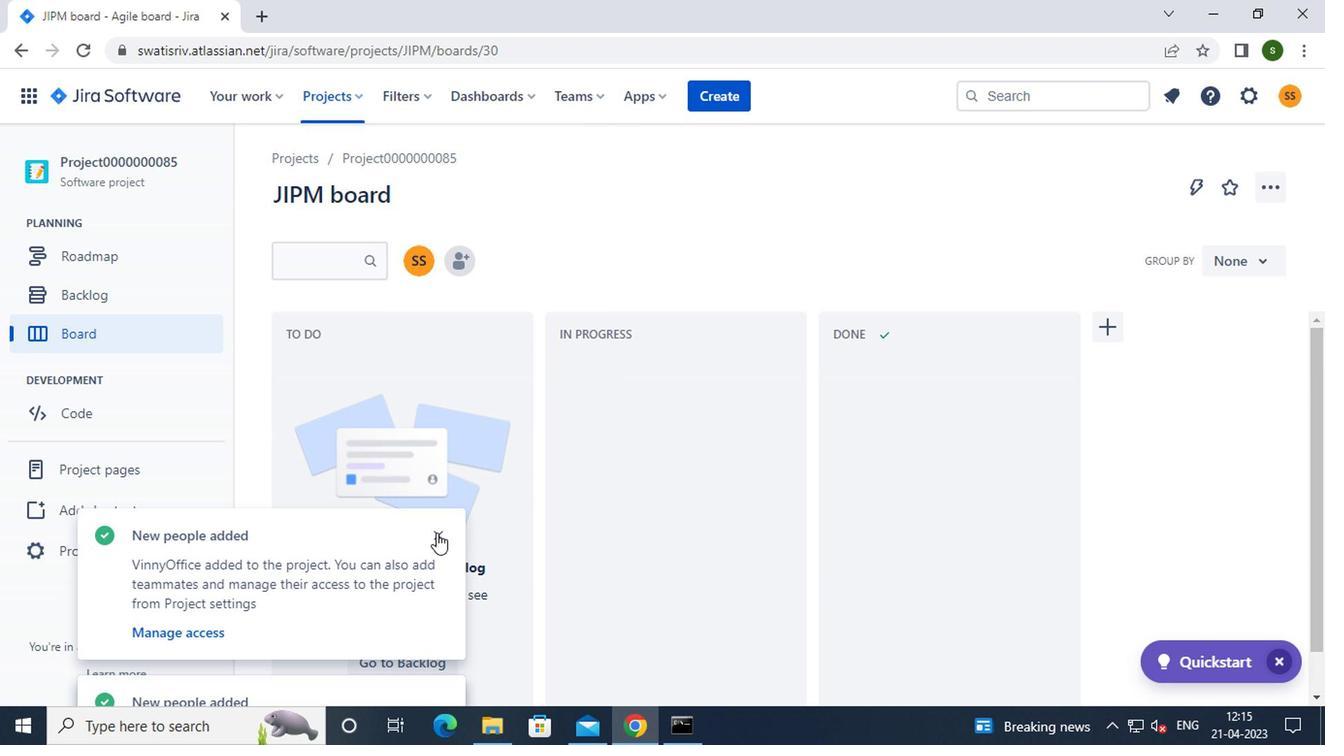 
Action: Mouse pressed left at (433, 535)
Screenshot: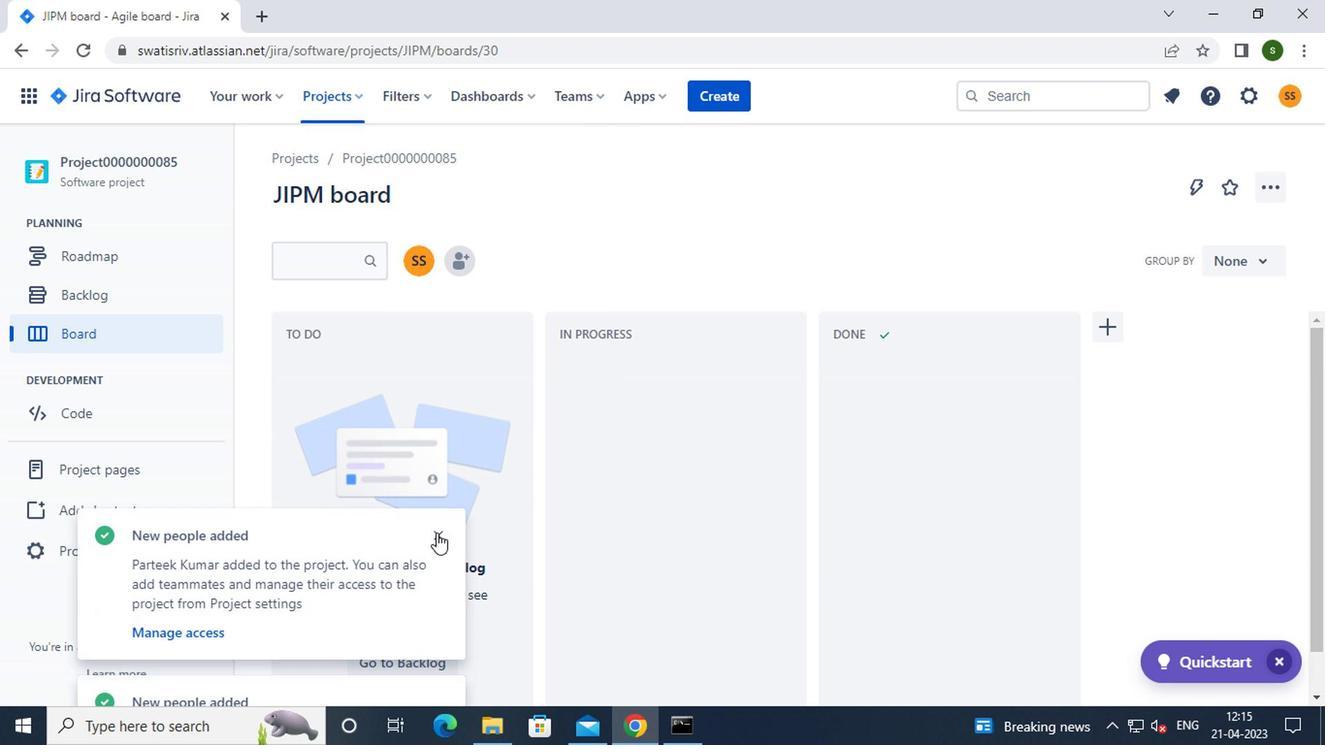 
Action: Mouse pressed left at (433, 535)
Screenshot: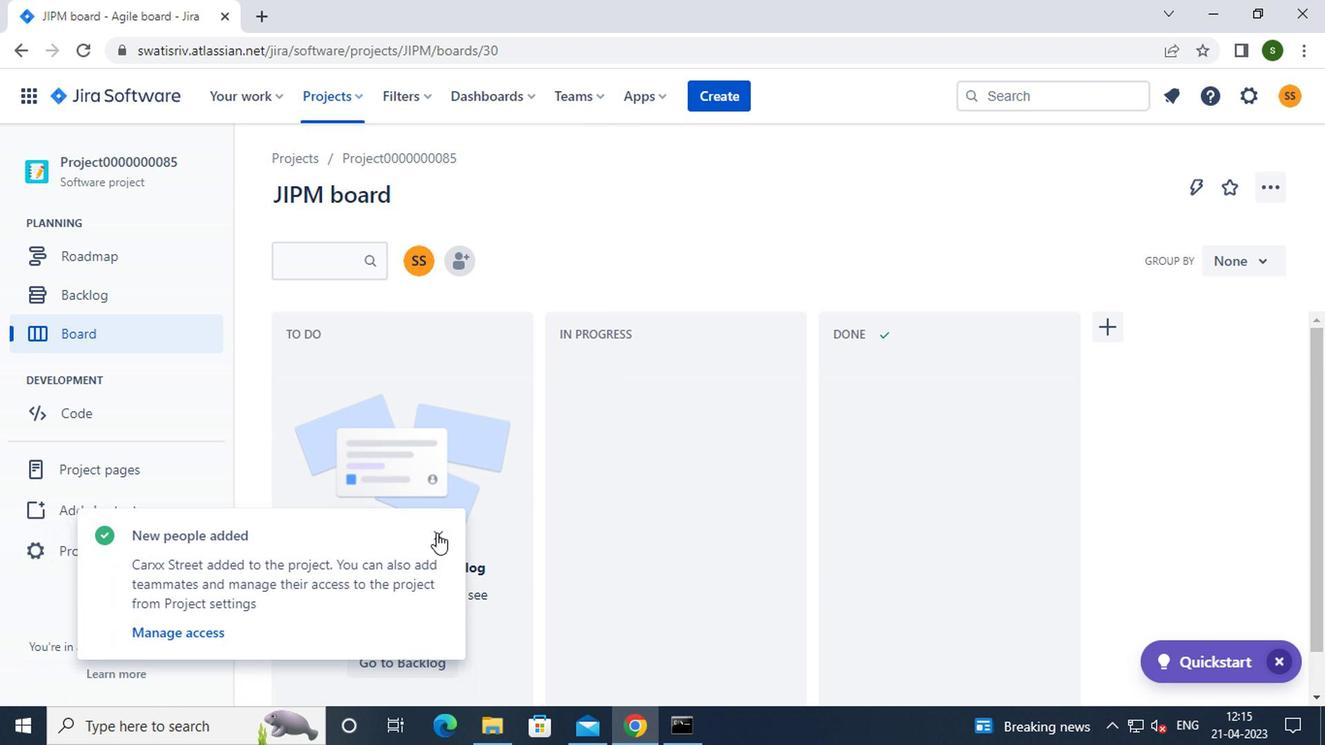 
Action: Mouse moved to (98, 555)
Screenshot: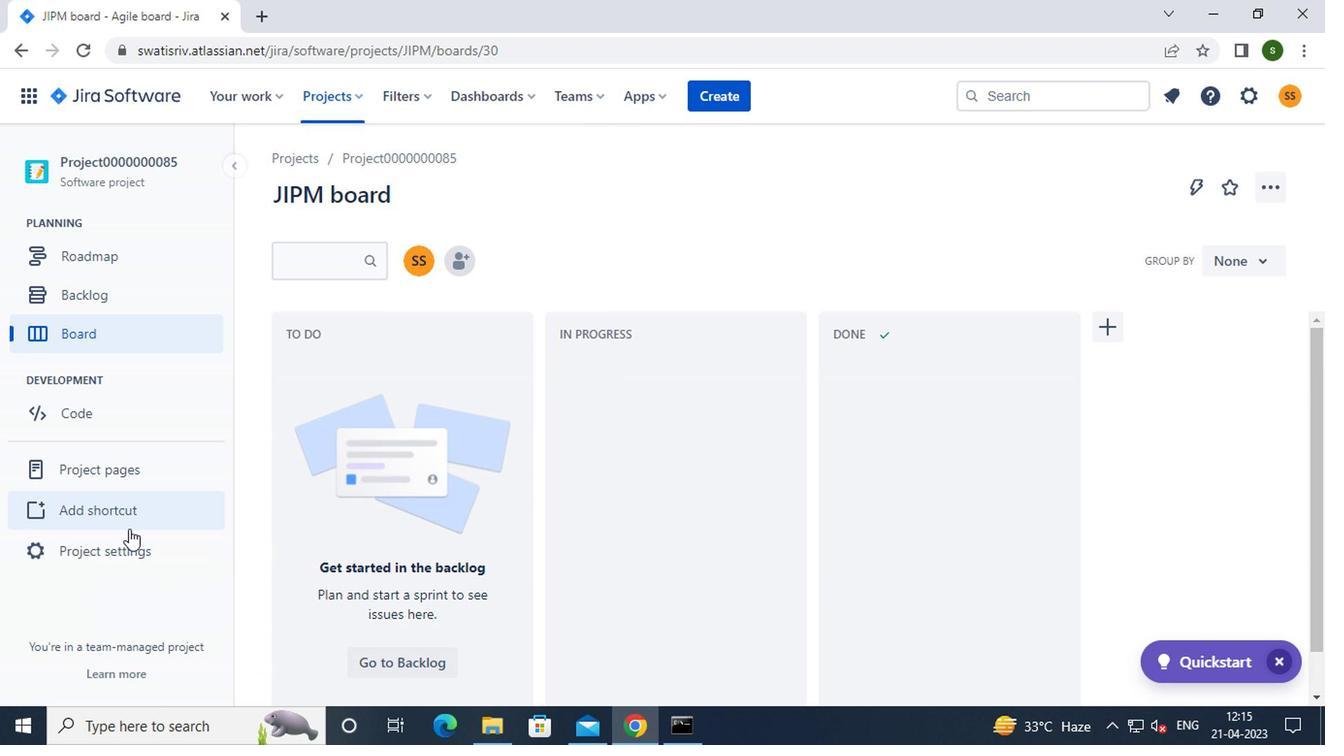 
Action: Mouse pressed left at (98, 555)
Screenshot: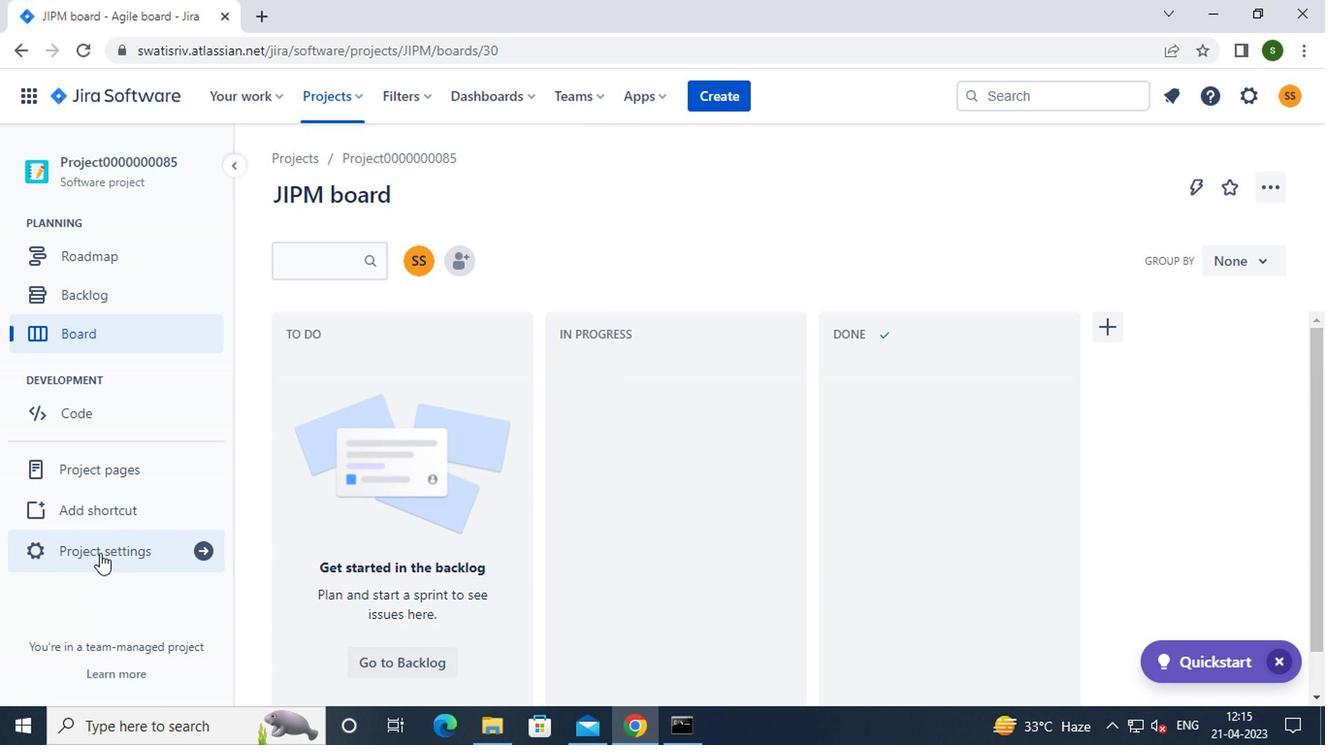 
Action: Mouse moved to (639, 470)
Screenshot: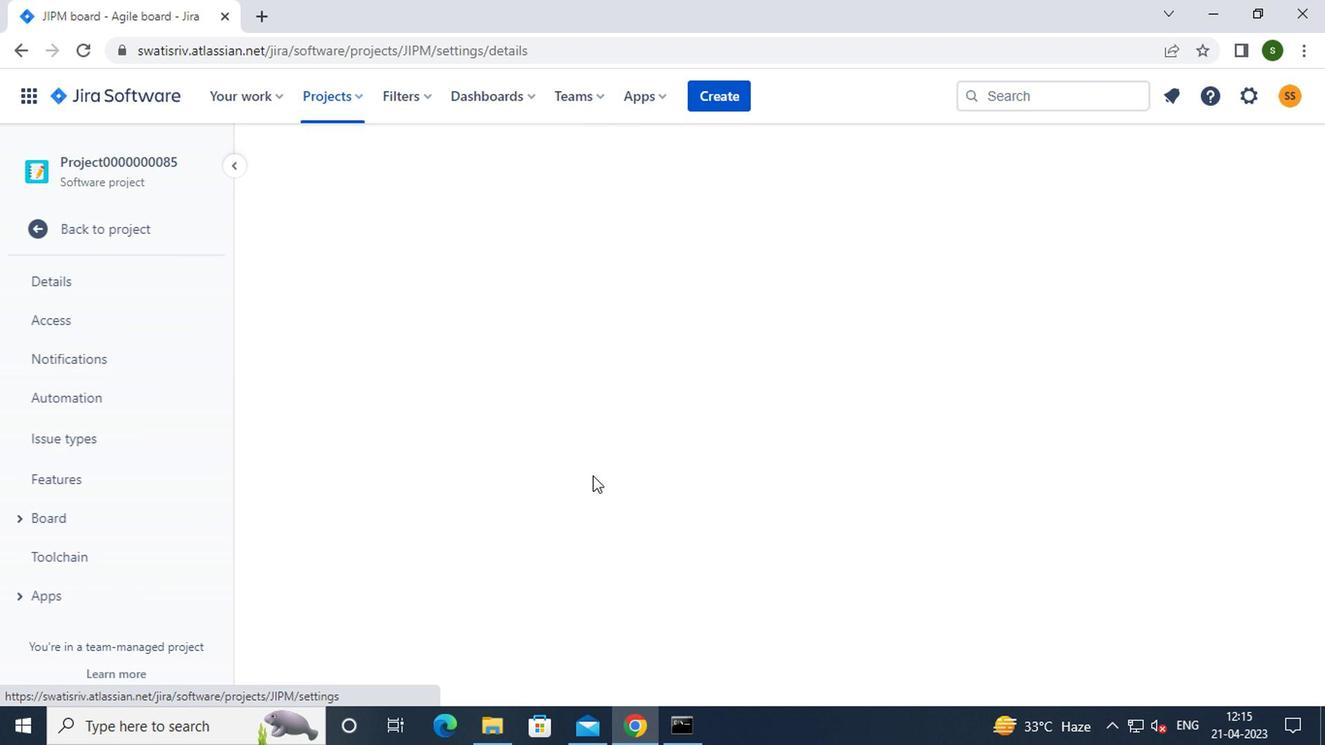 
Action: Mouse scrolled (639, 468) with delta (0, -1)
Screenshot: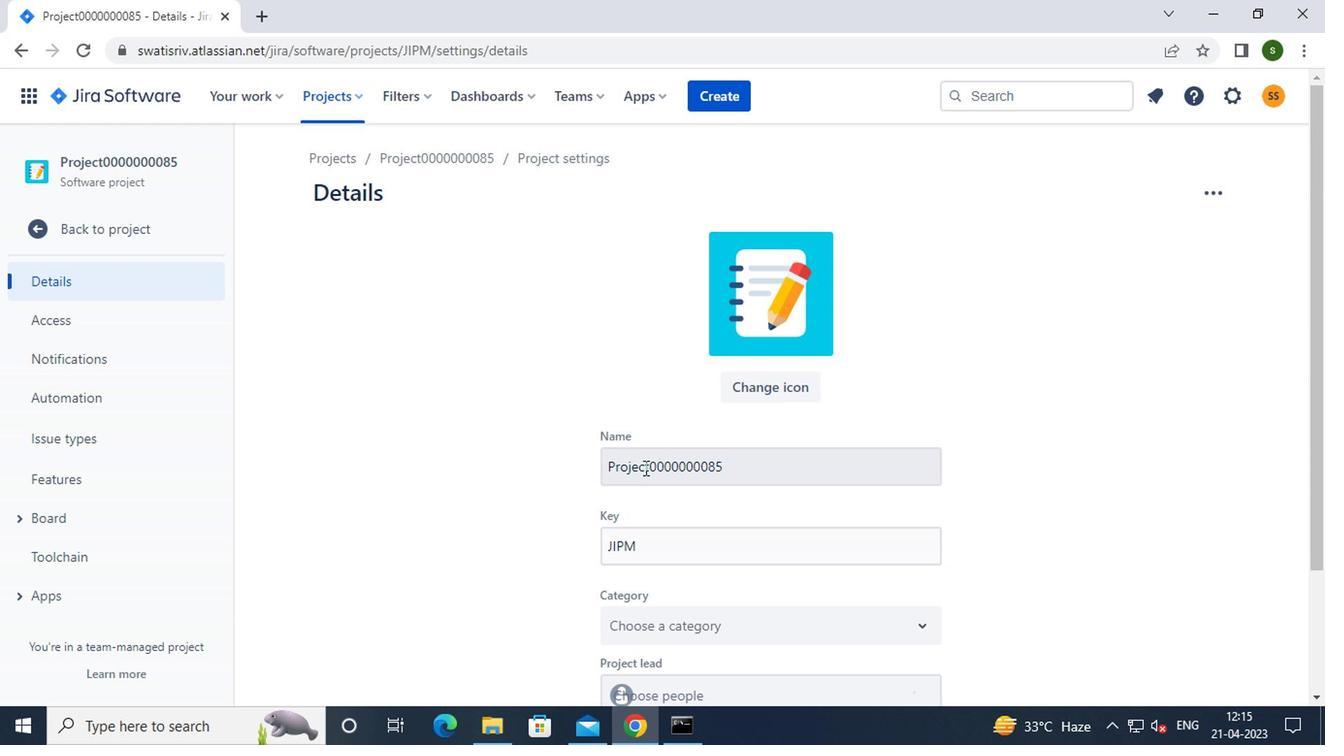 
Action: Mouse scrolled (639, 468) with delta (0, -1)
Screenshot: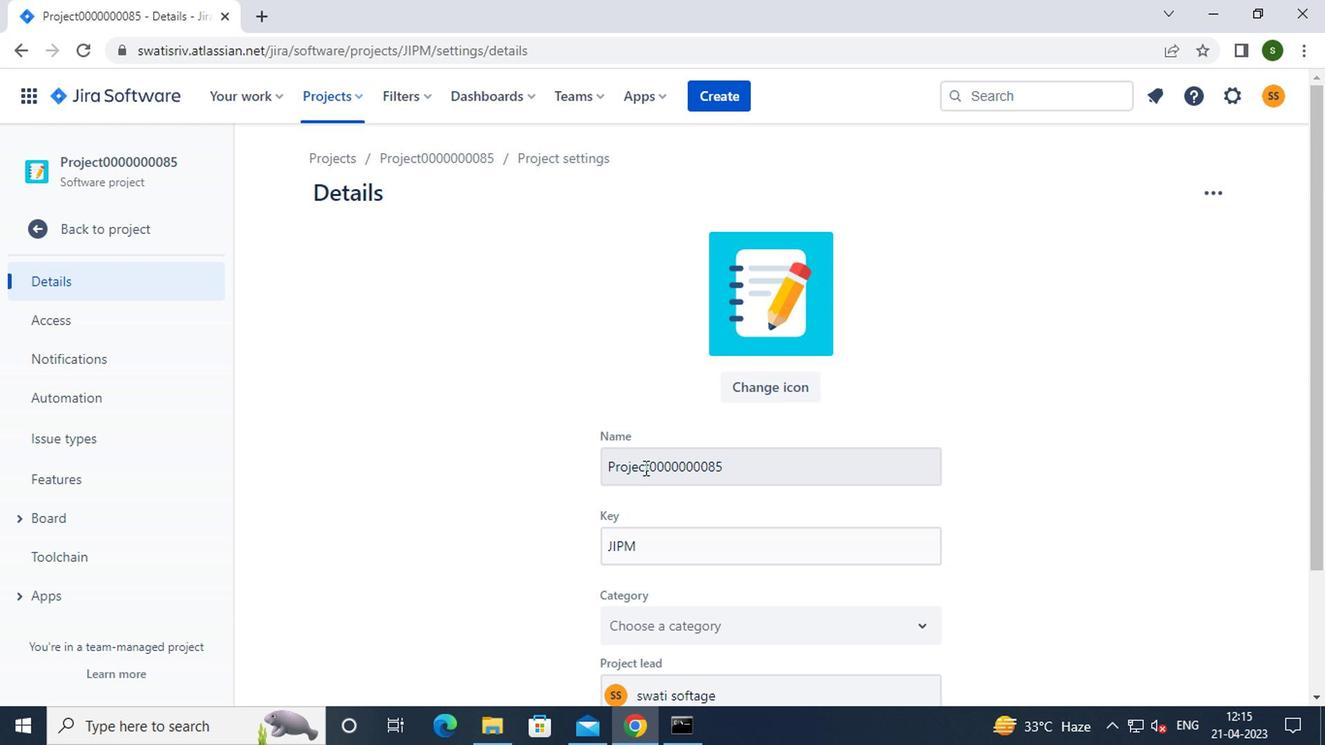 
Action: Mouse moved to (750, 535)
Screenshot: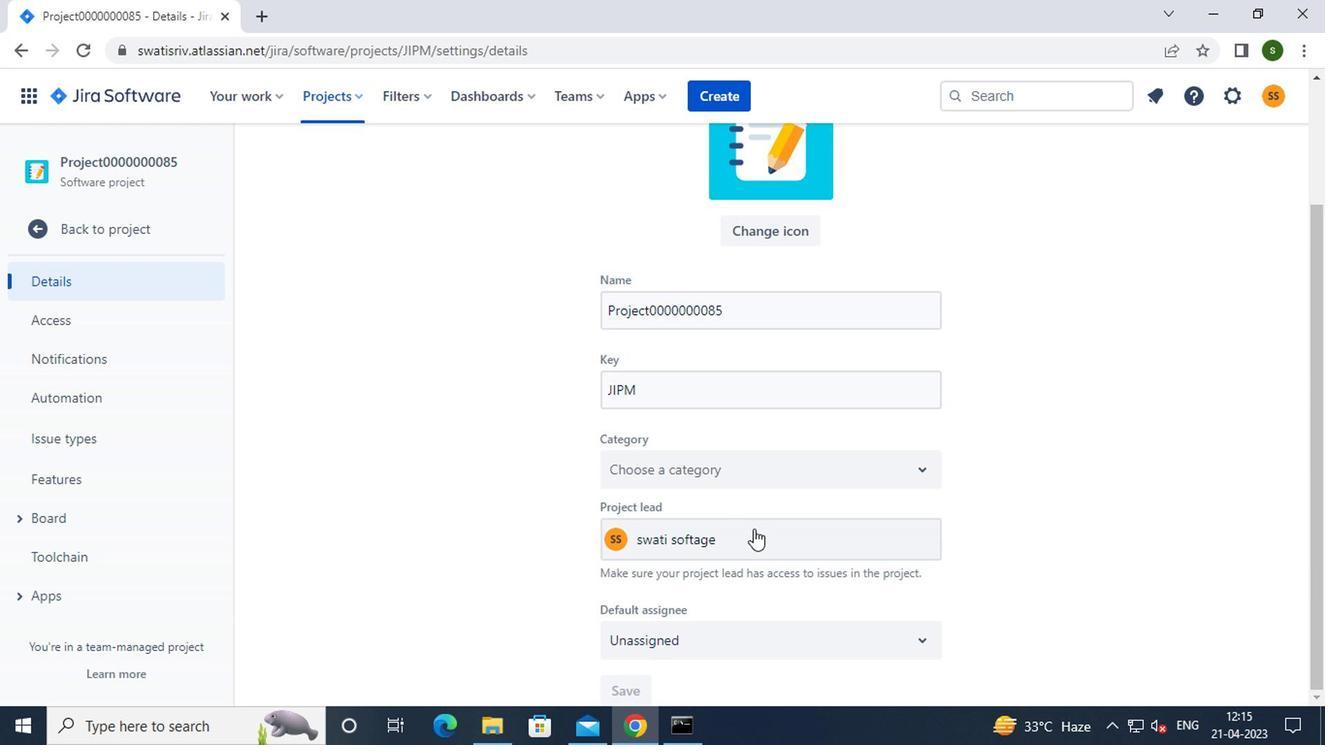 
Action: Mouse pressed left at (750, 535)
Screenshot: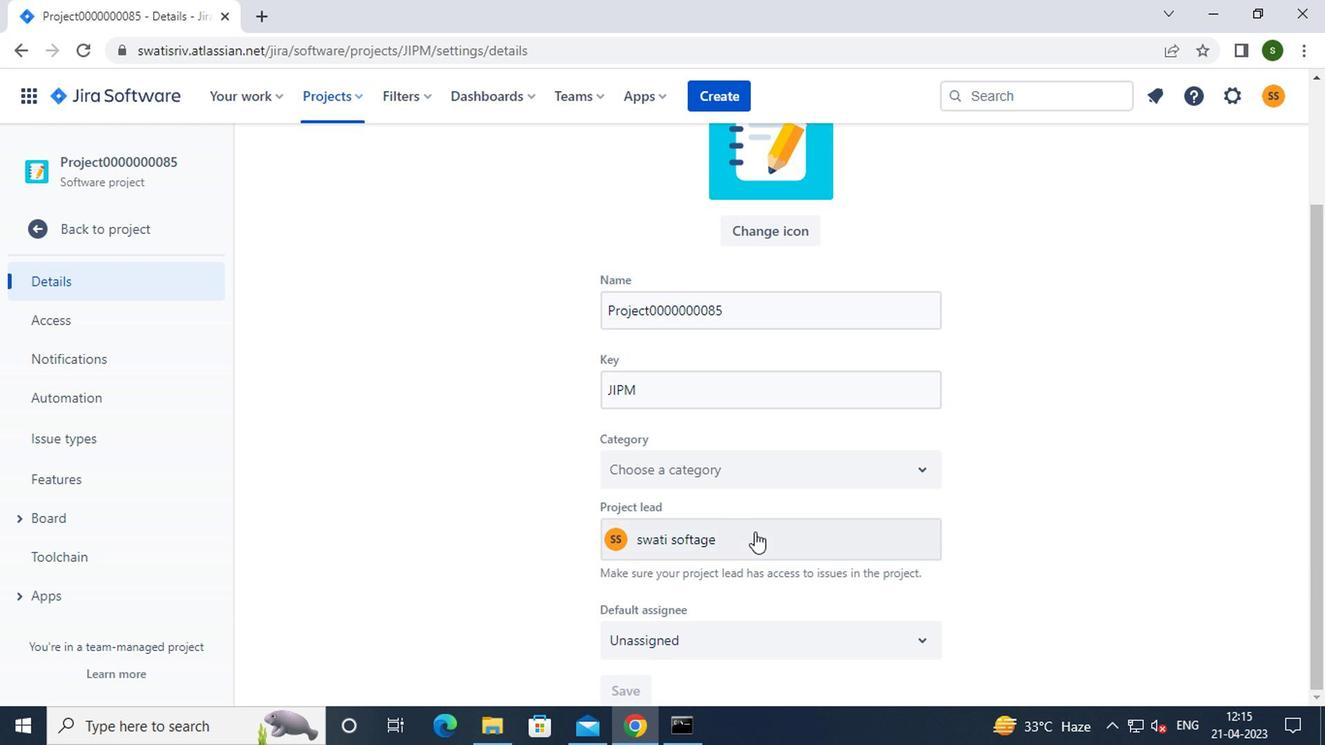 
Action: Mouse moved to (713, 307)
Screenshot: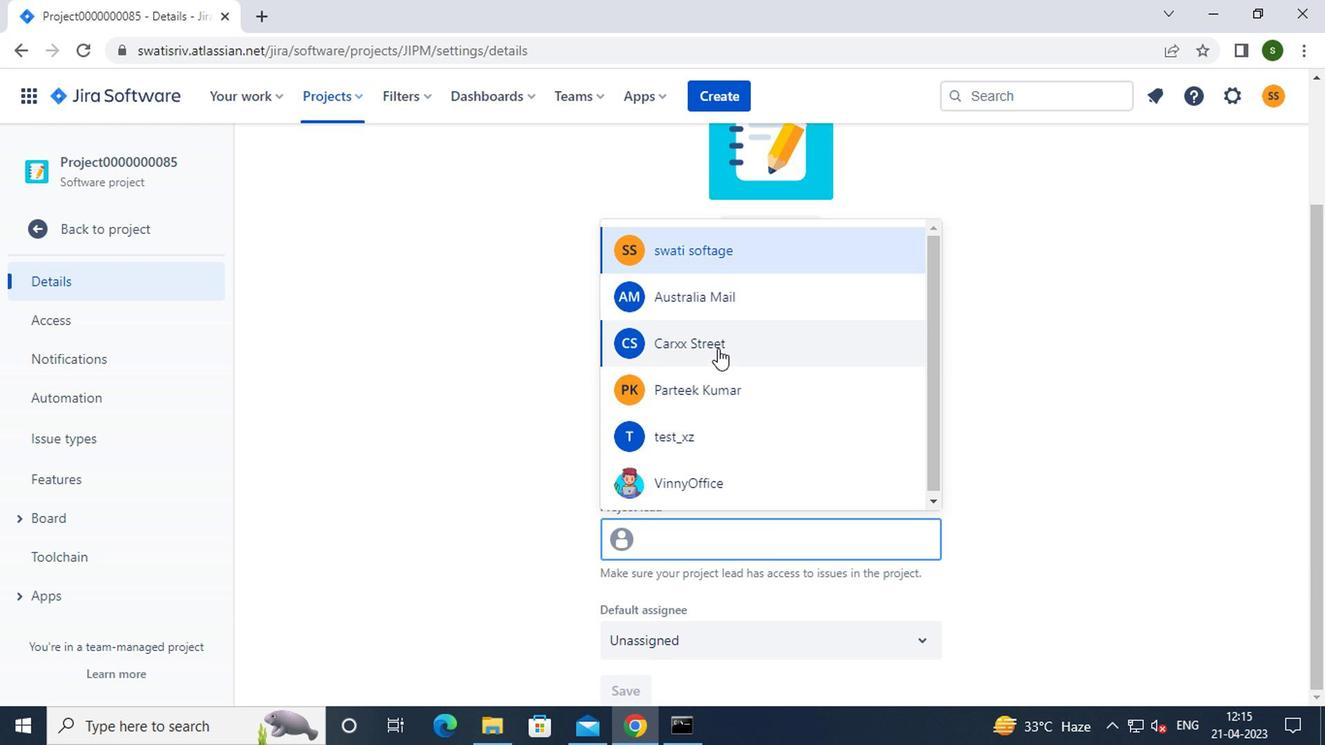 
Action: Mouse pressed left at (713, 307)
Screenshot: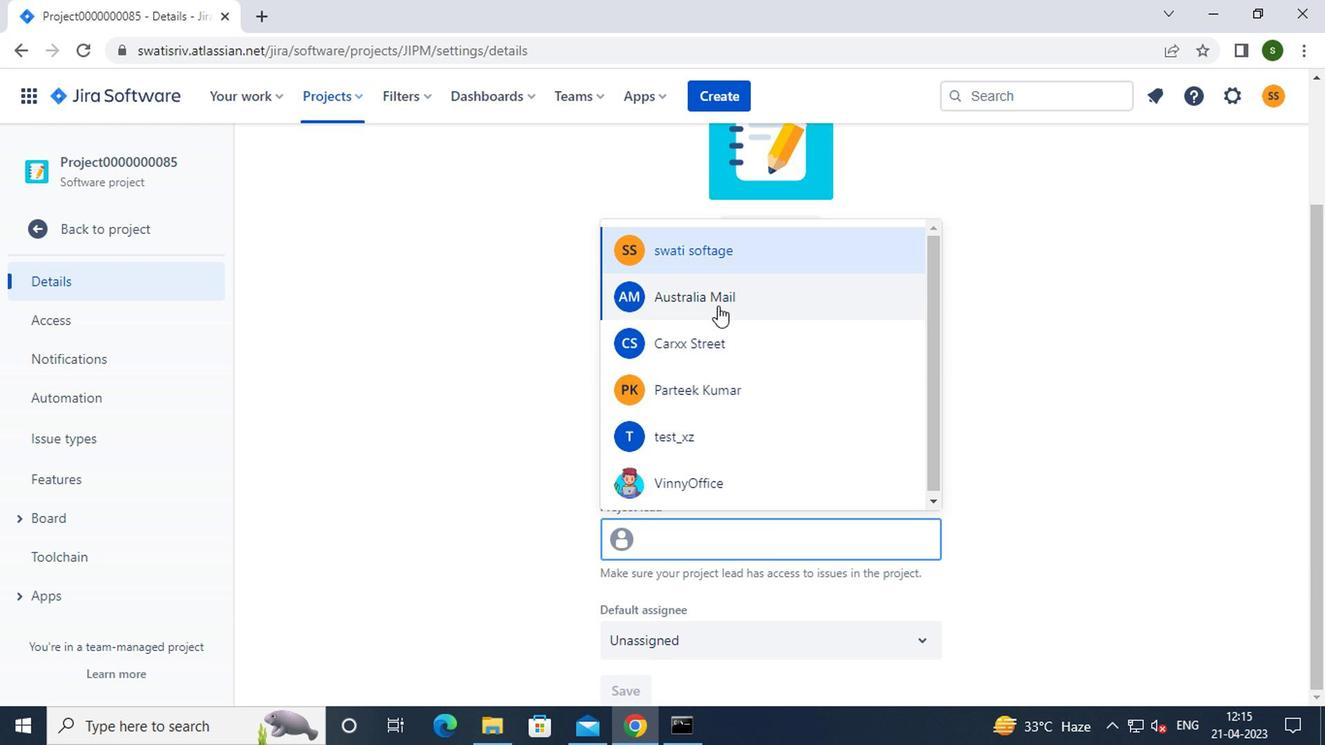 
Action: Mouse moved to (911, 528)
Screenshot: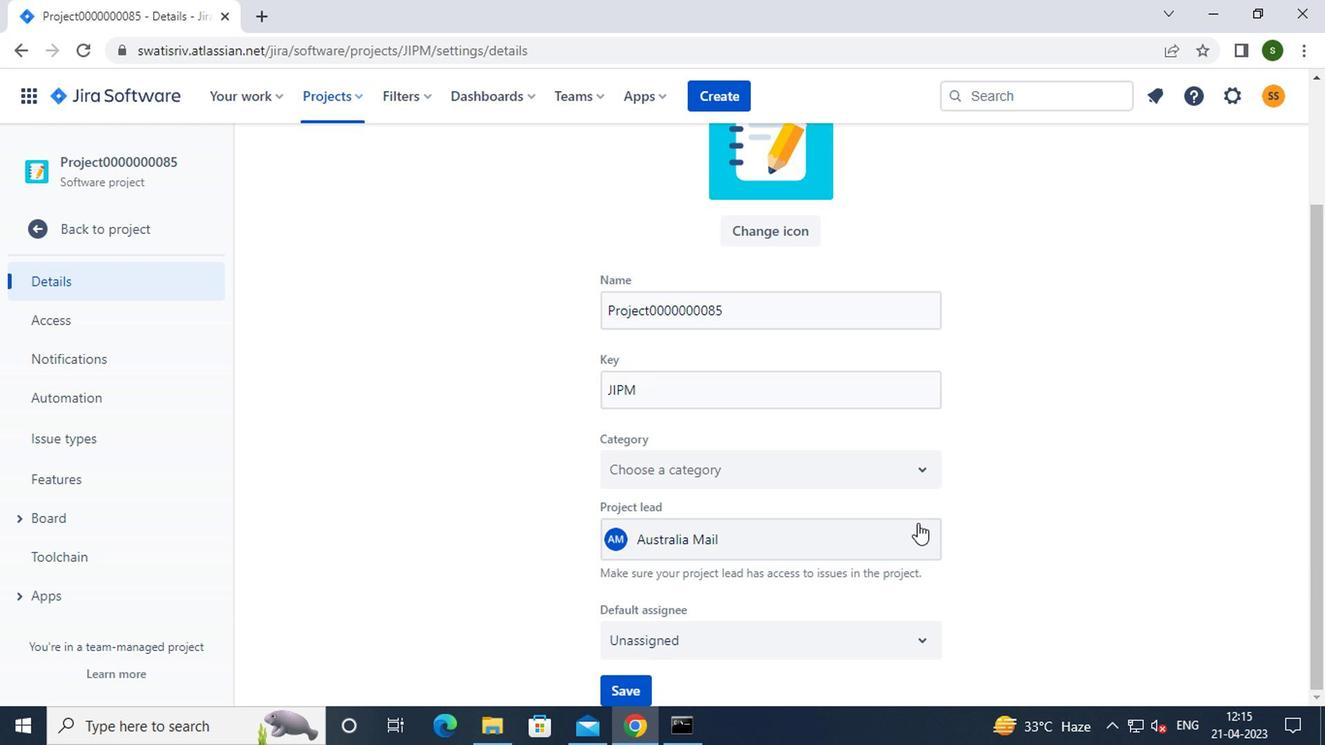 
Action: Mouse scrolled (911, 528) with delta (0, 0)
Screenshot: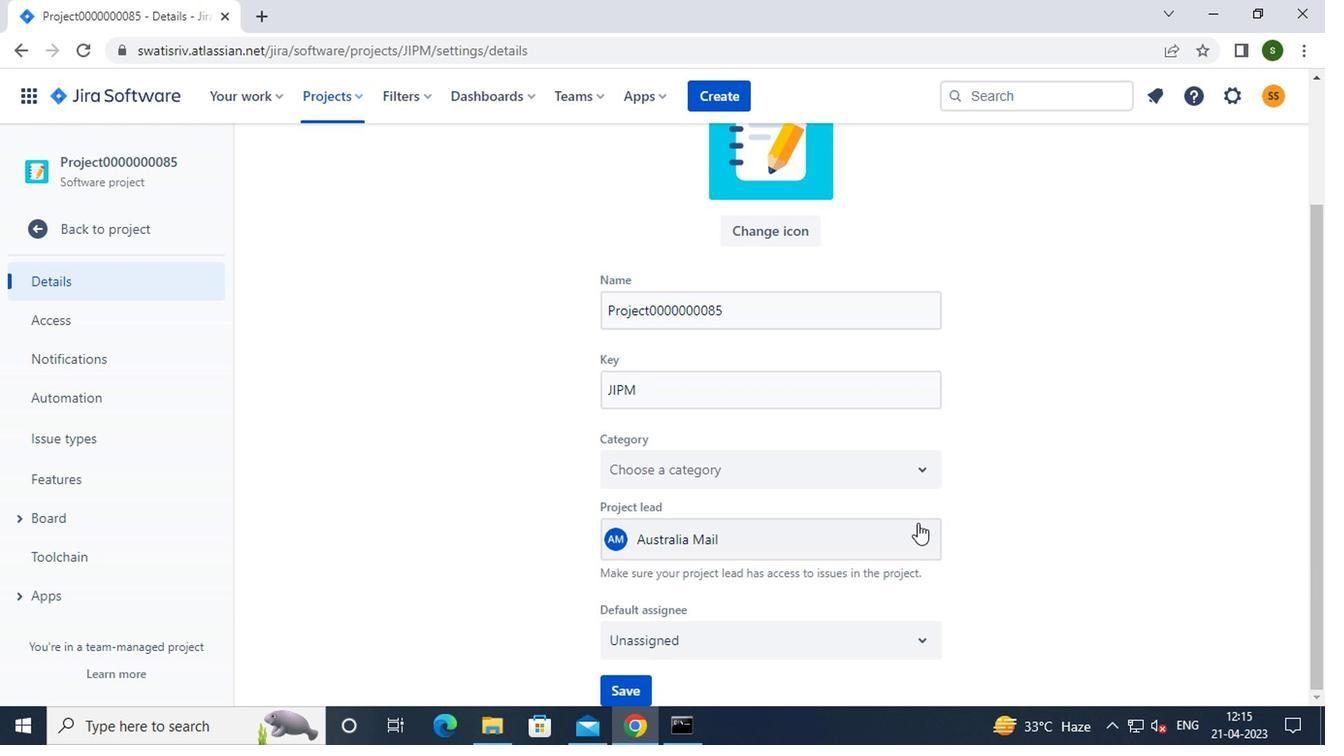 
Action: Mouse moved to (911, 530)
Screenshot: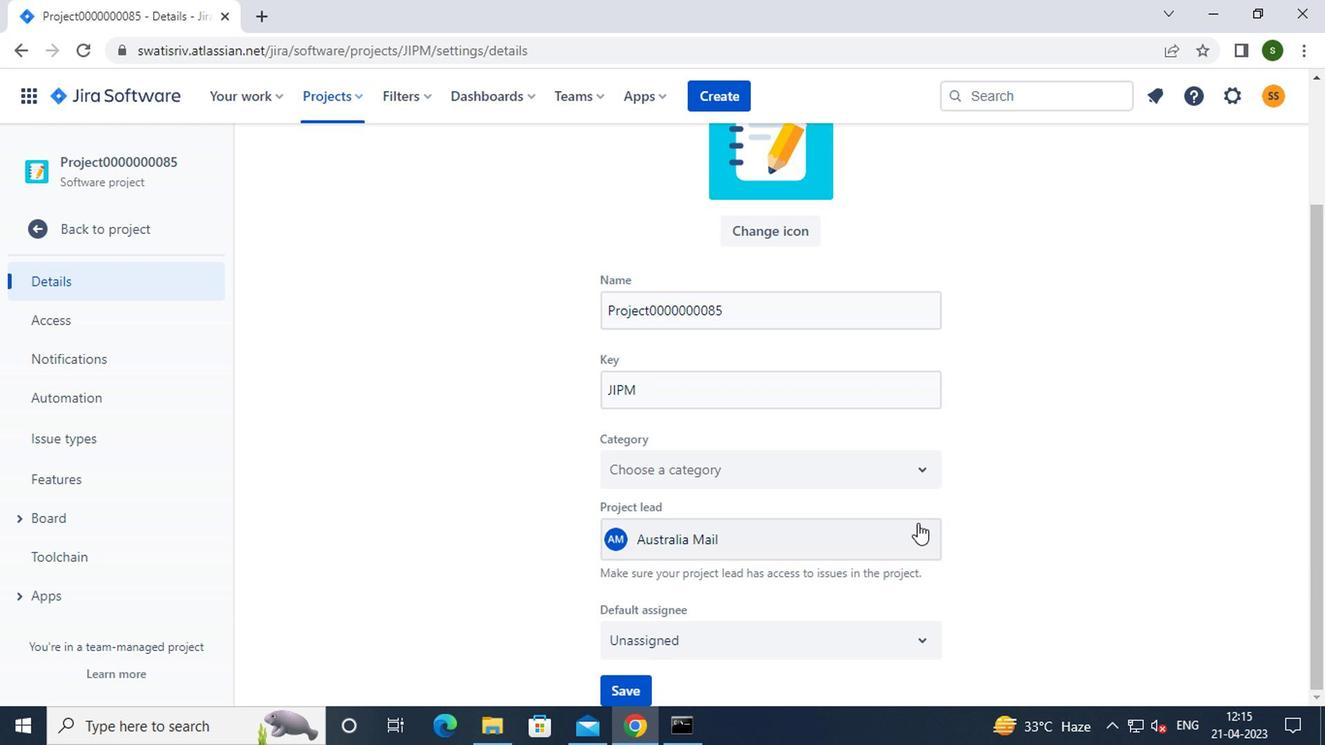 
Action: Mouse scrolled (911, 528) with delta (0, -1)
Screenshot: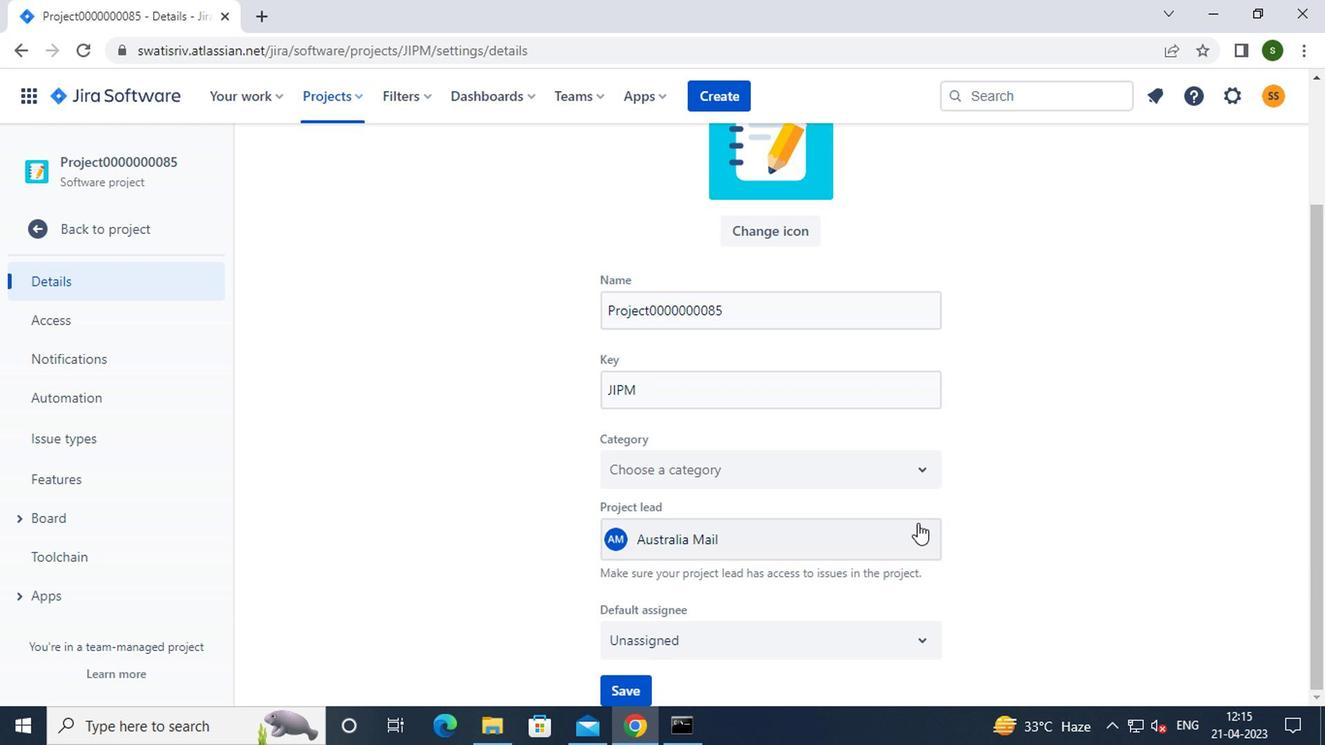 
Action: Mouse moved to (641, 685)
Screenshot: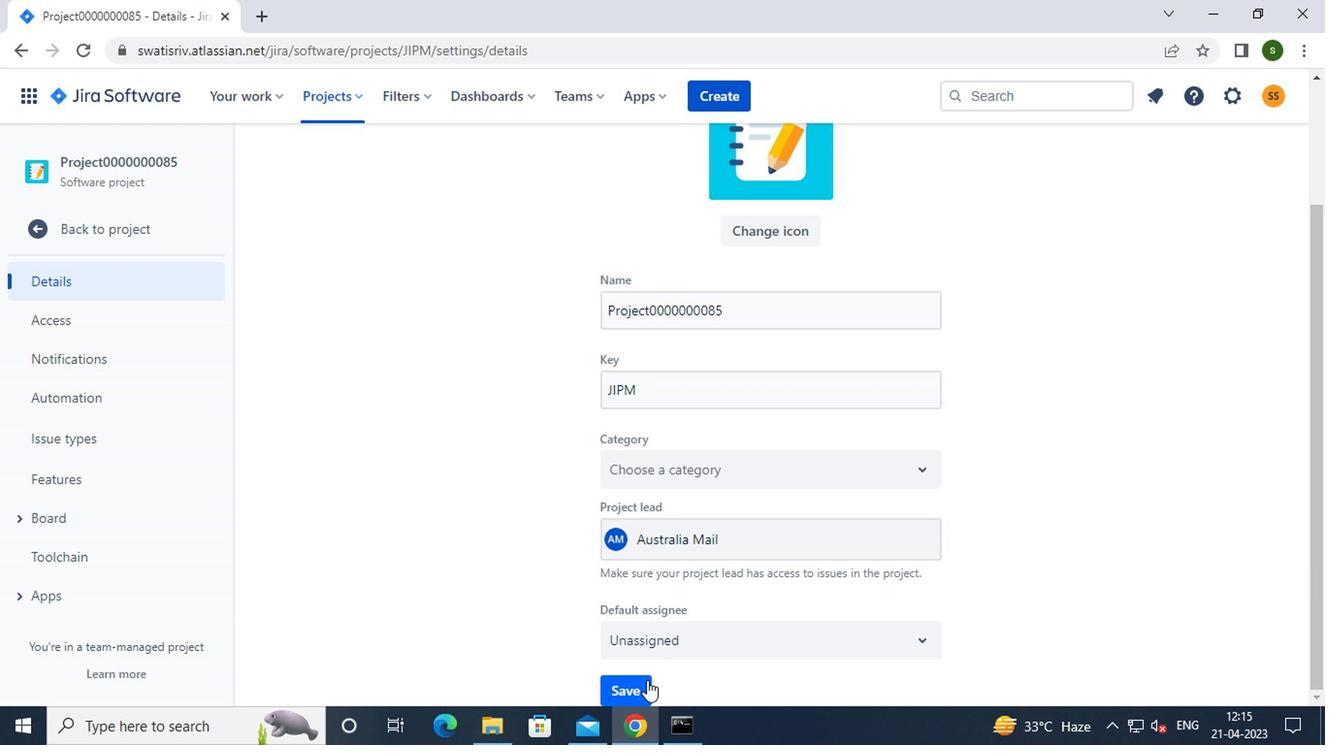 
Action: Mouse pressed left at (641, 685)
Screenshot: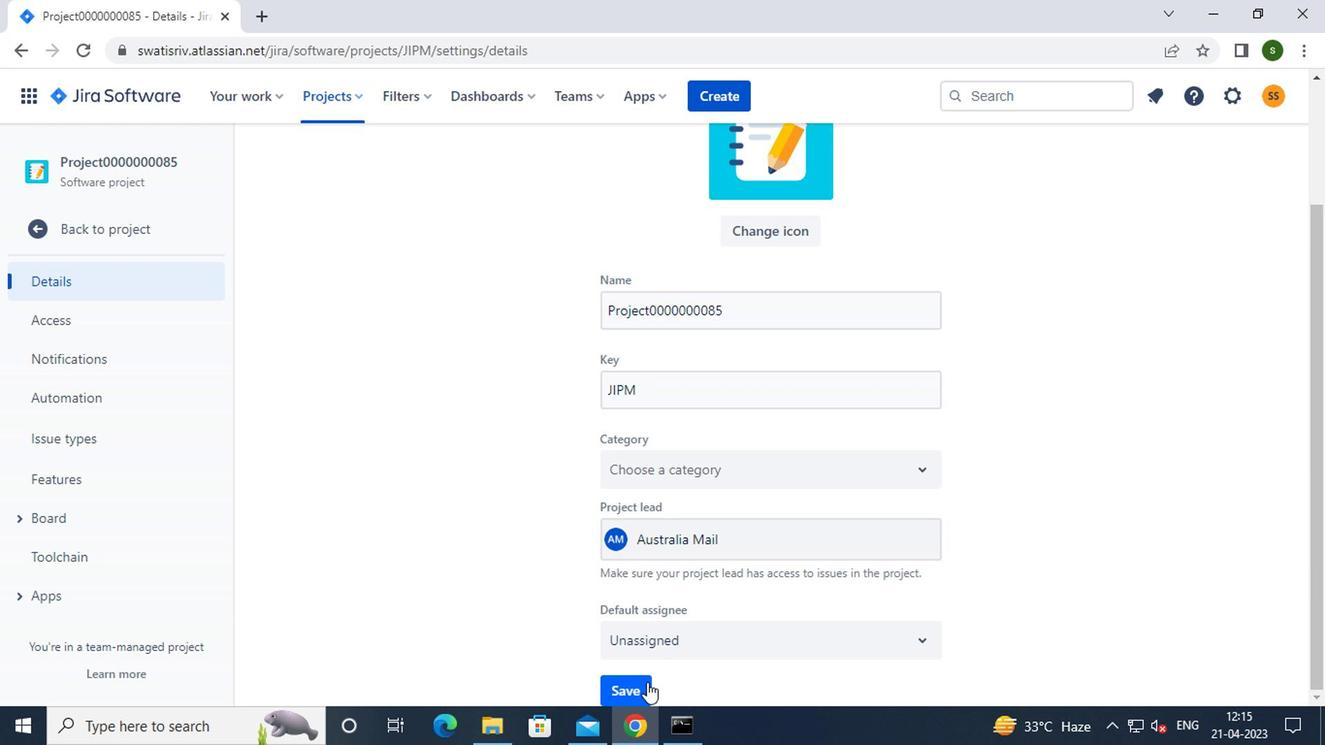 
Action: Mouse moved to (338, 106)
Screenshot: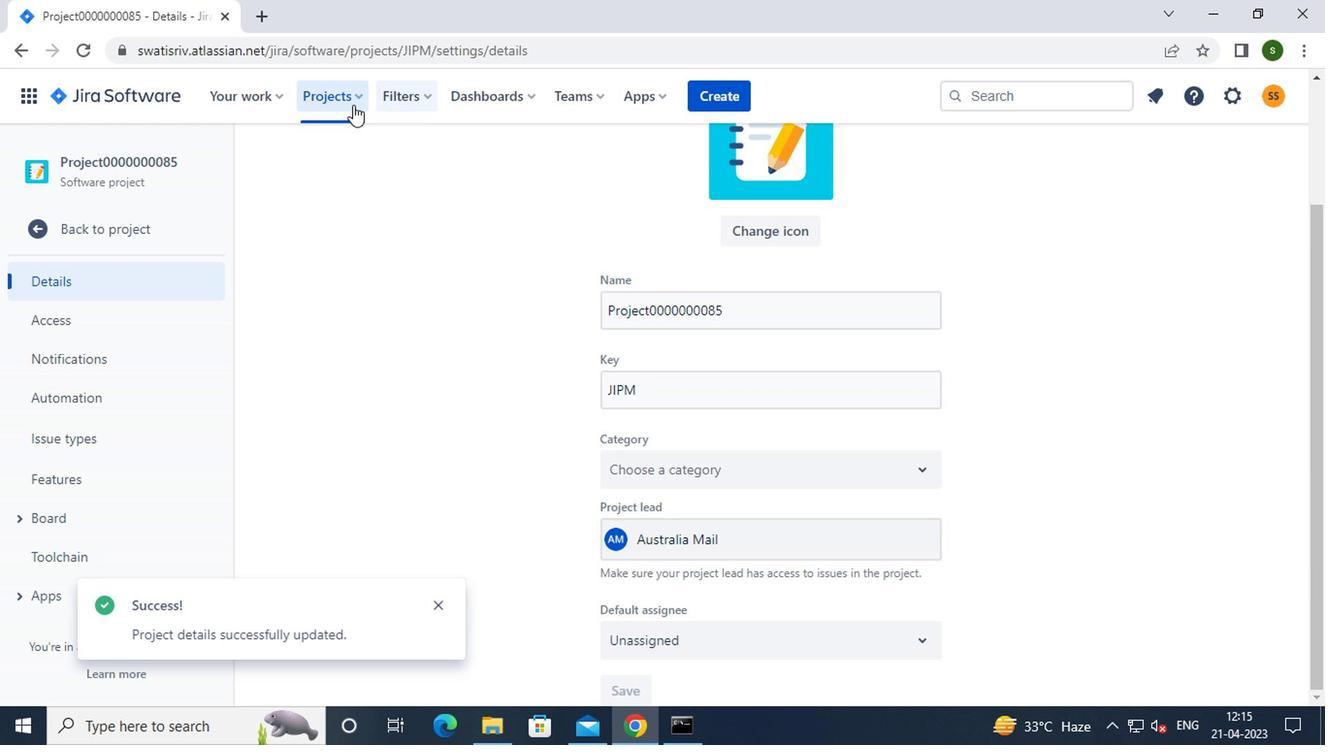 
Action: Mouse pressed left at (338, 106)
Screenshot: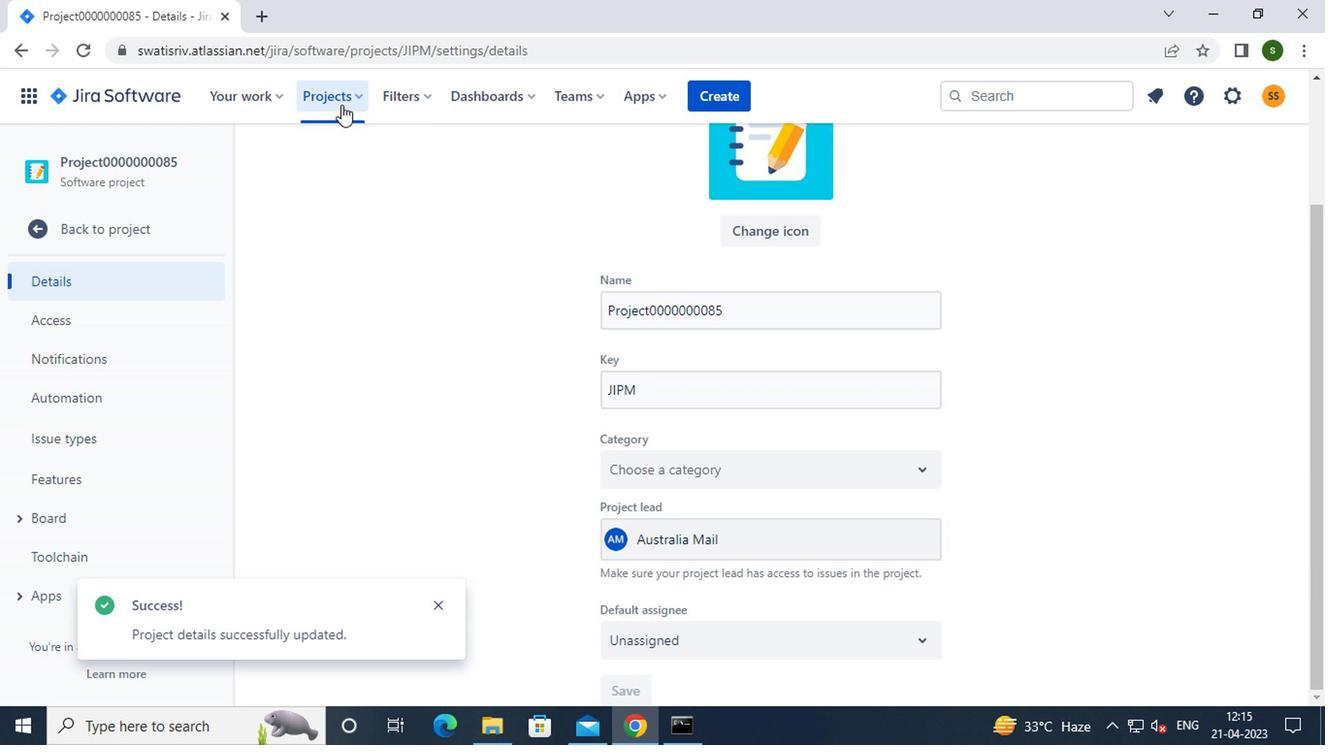 
Action: Mouse moved to (399, 234)
Screenshot: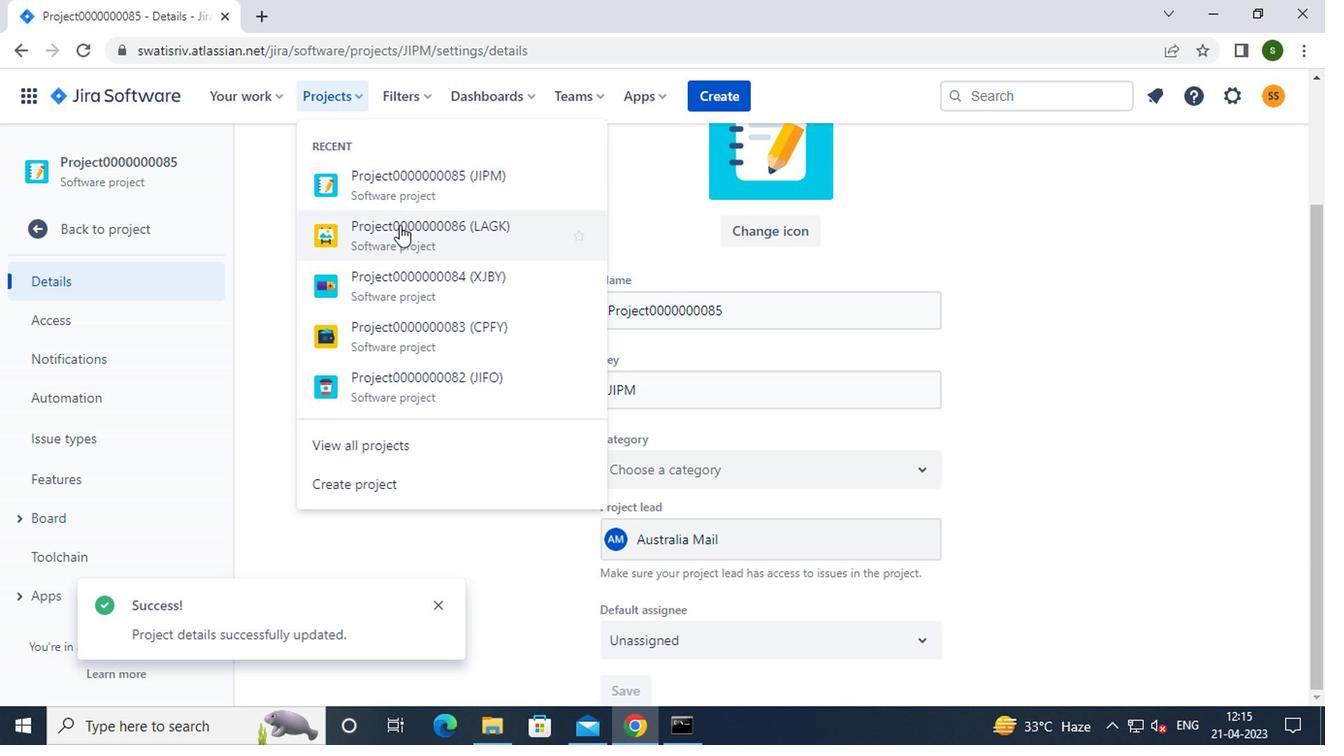 
Action: Mouse pressed left at (399, 234)
Screenshot: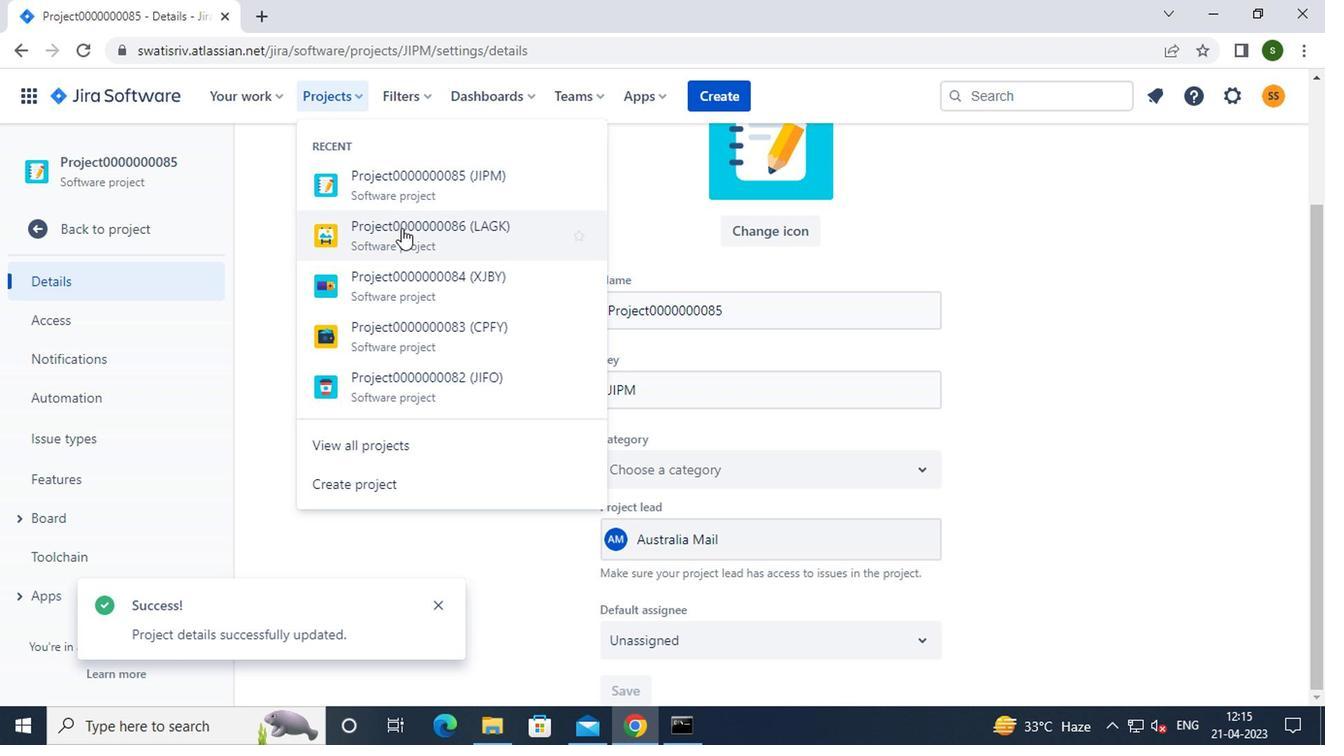 
Action: Mouse moved to (136, 549)
Screenshot: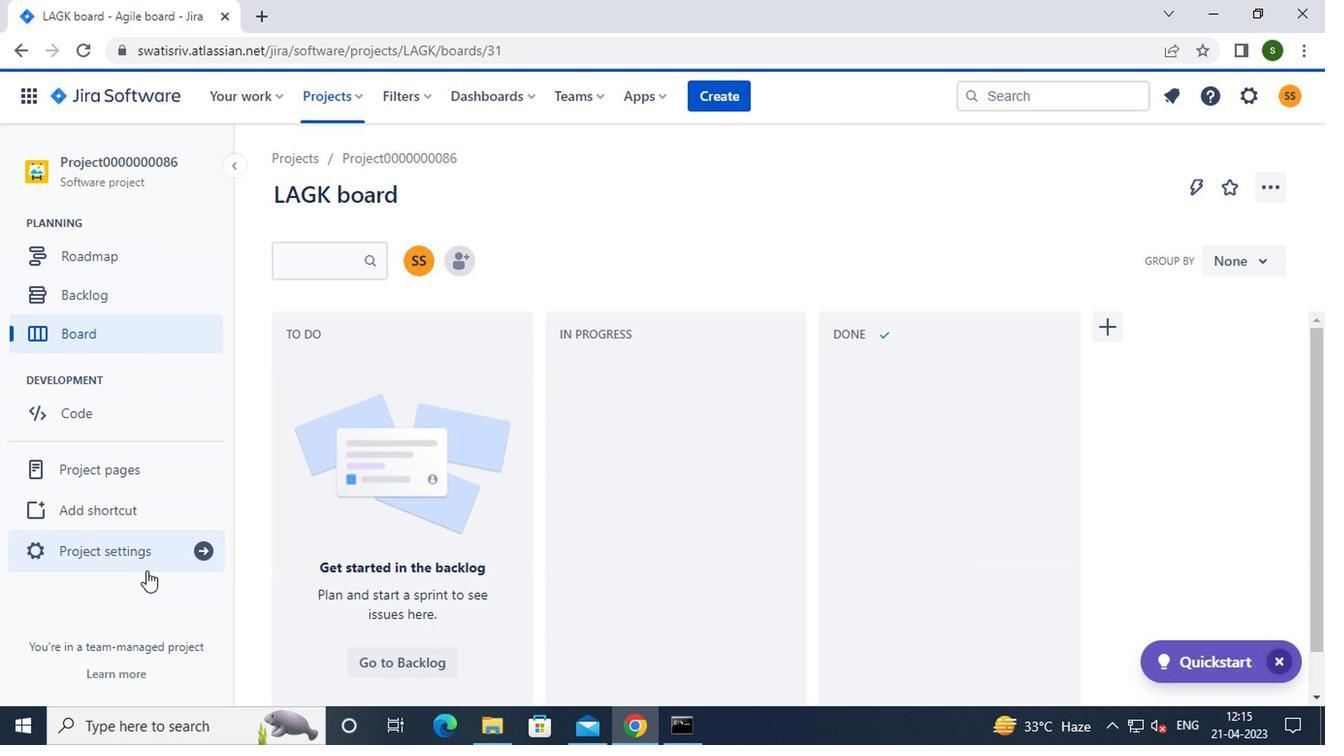 
Action: Mouse pressed left at (136, 549)
Screenshot: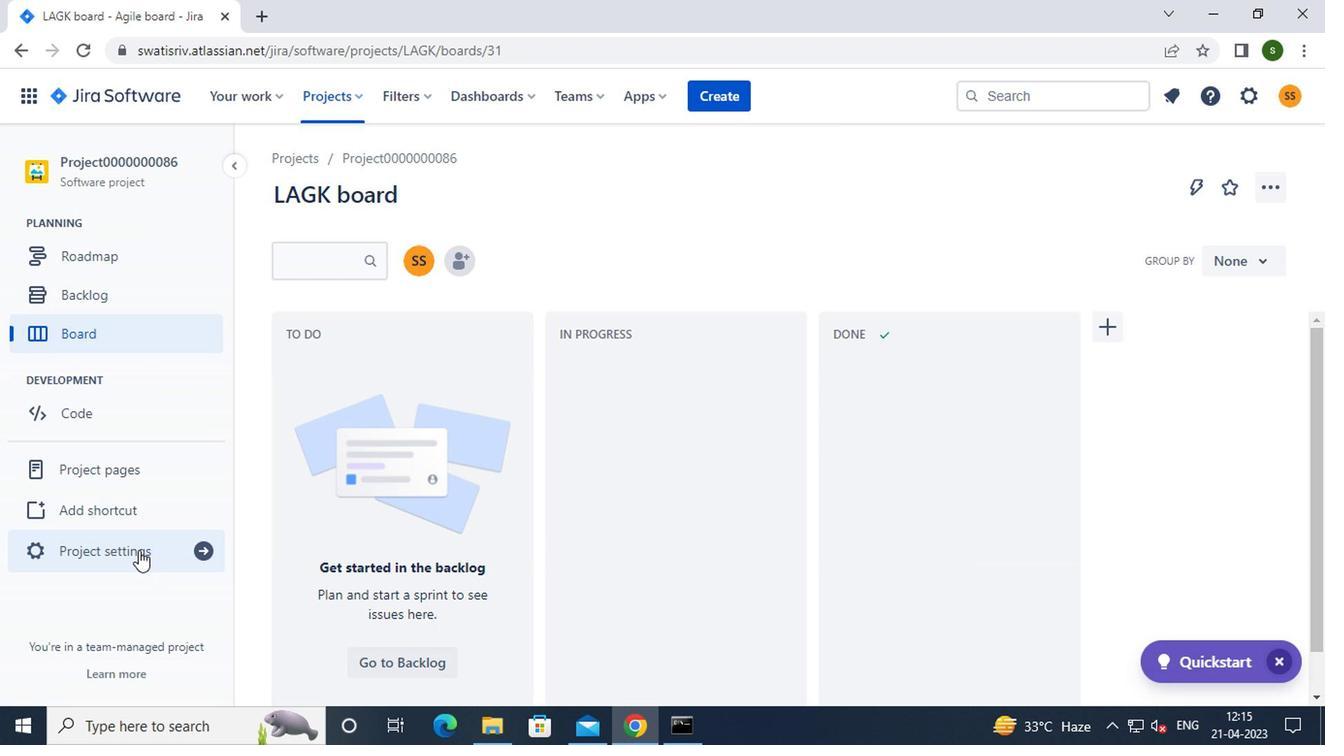 
Action: Mouse moved to (755, 530)
Screenshot: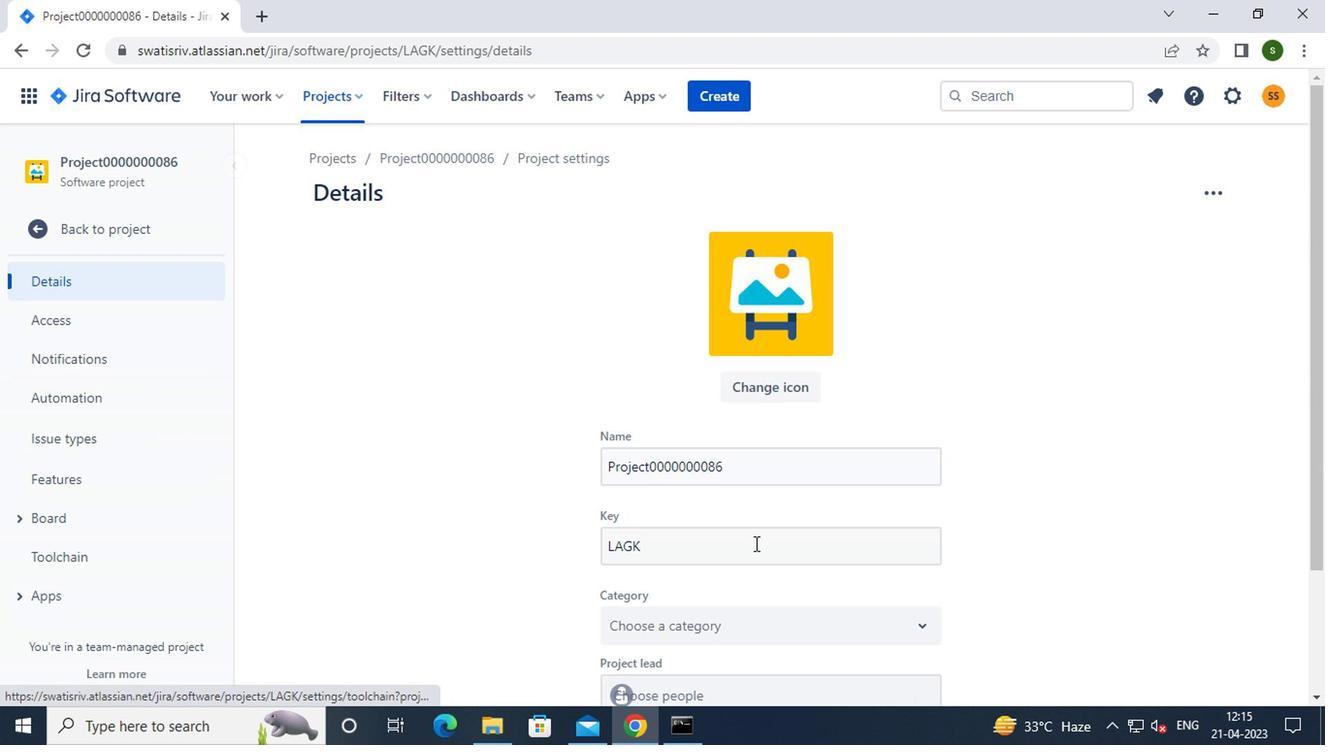 
Action: Mouse scrolled (755, 528) with delta (0, -1)
Screenshot: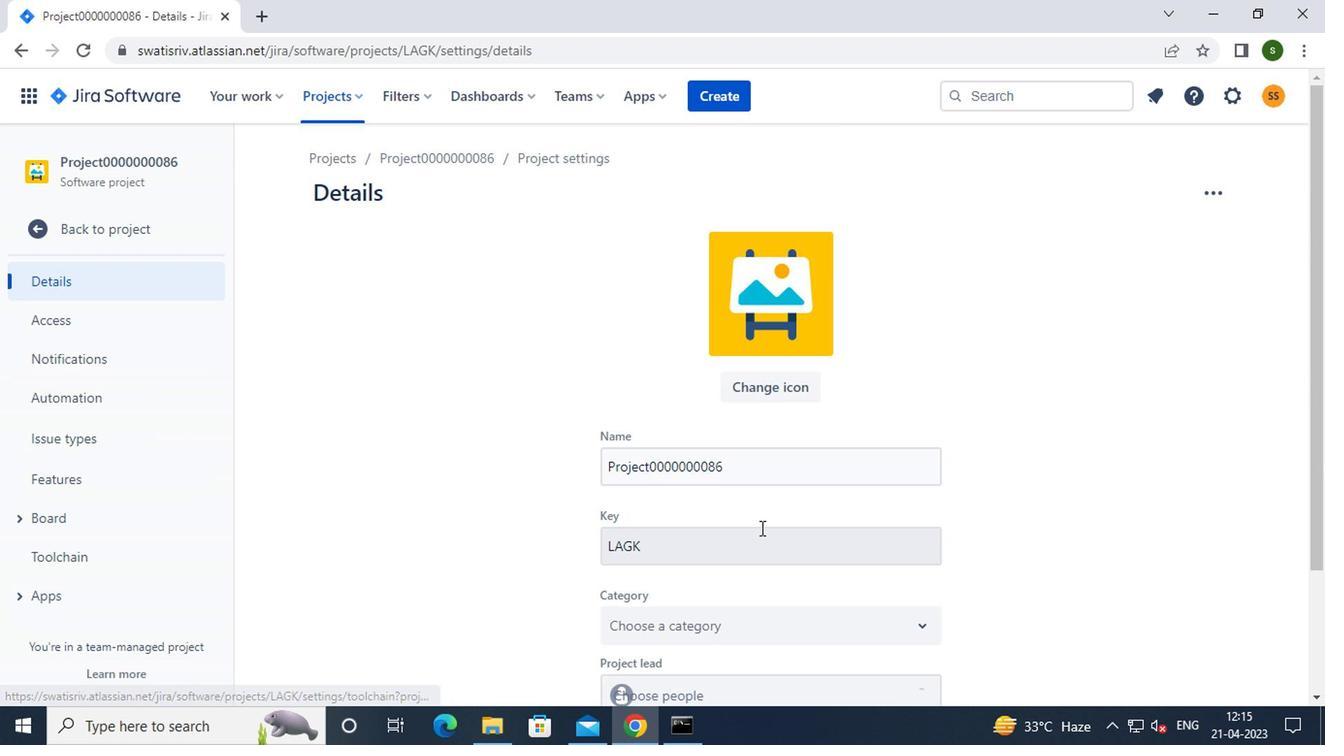 
Action: Mouse scrolled (755, 528) with delta (0, -1)
Screenshot: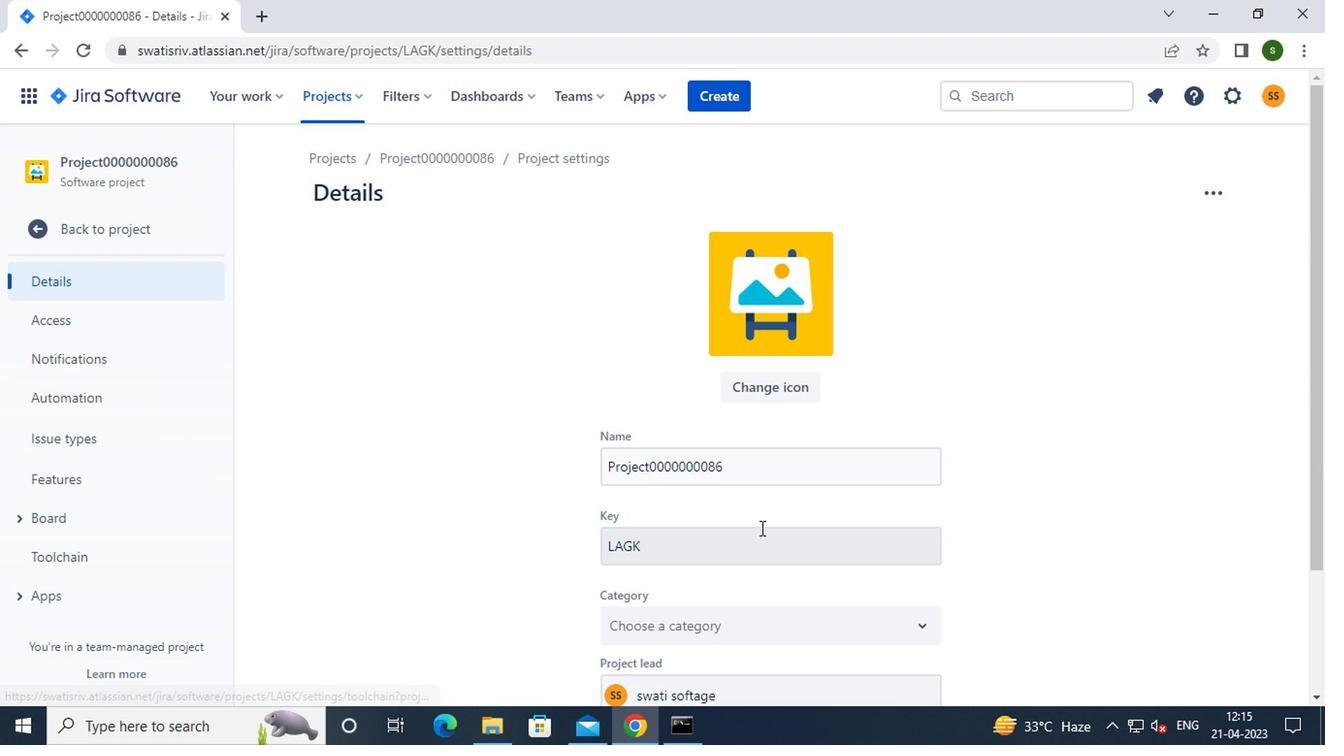 
Action: Mouse scrolled (755, 528) with delta (0, -1)
Screenshot: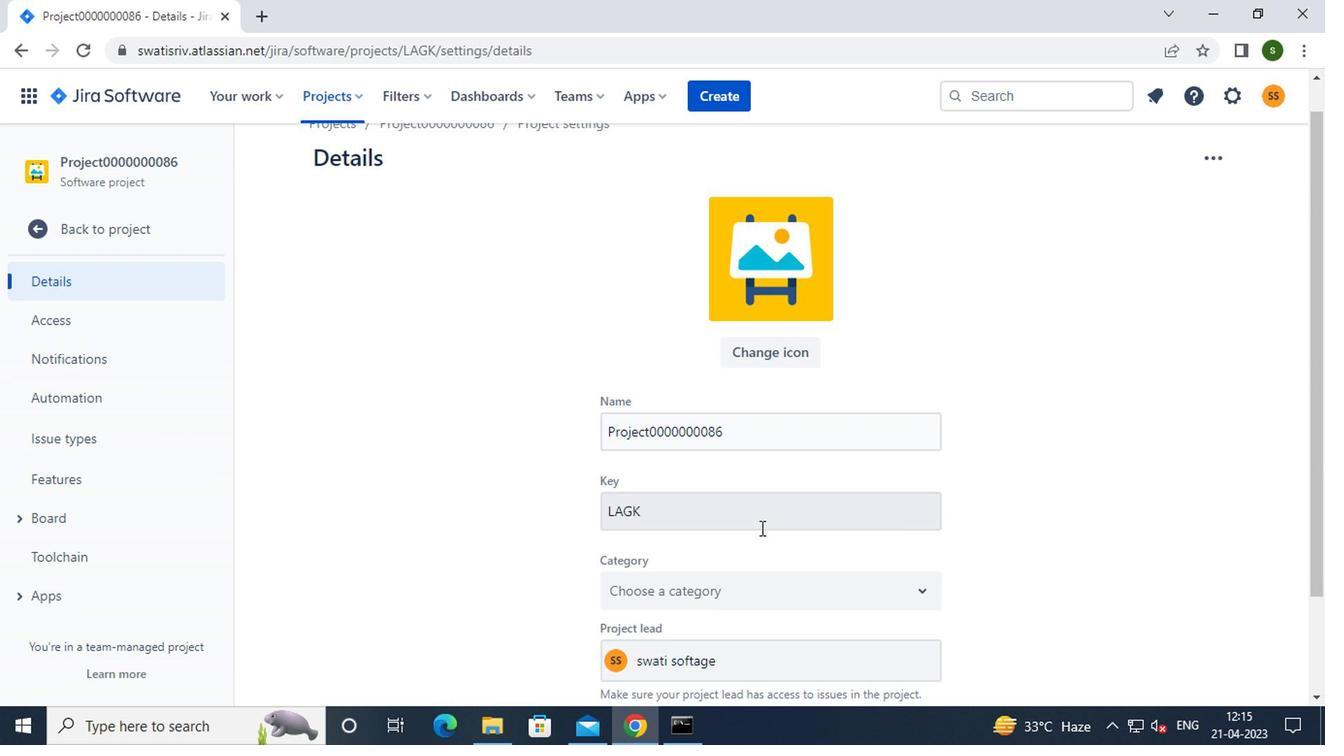 
Action: Mouse moved to (748, 537)
Screenshot: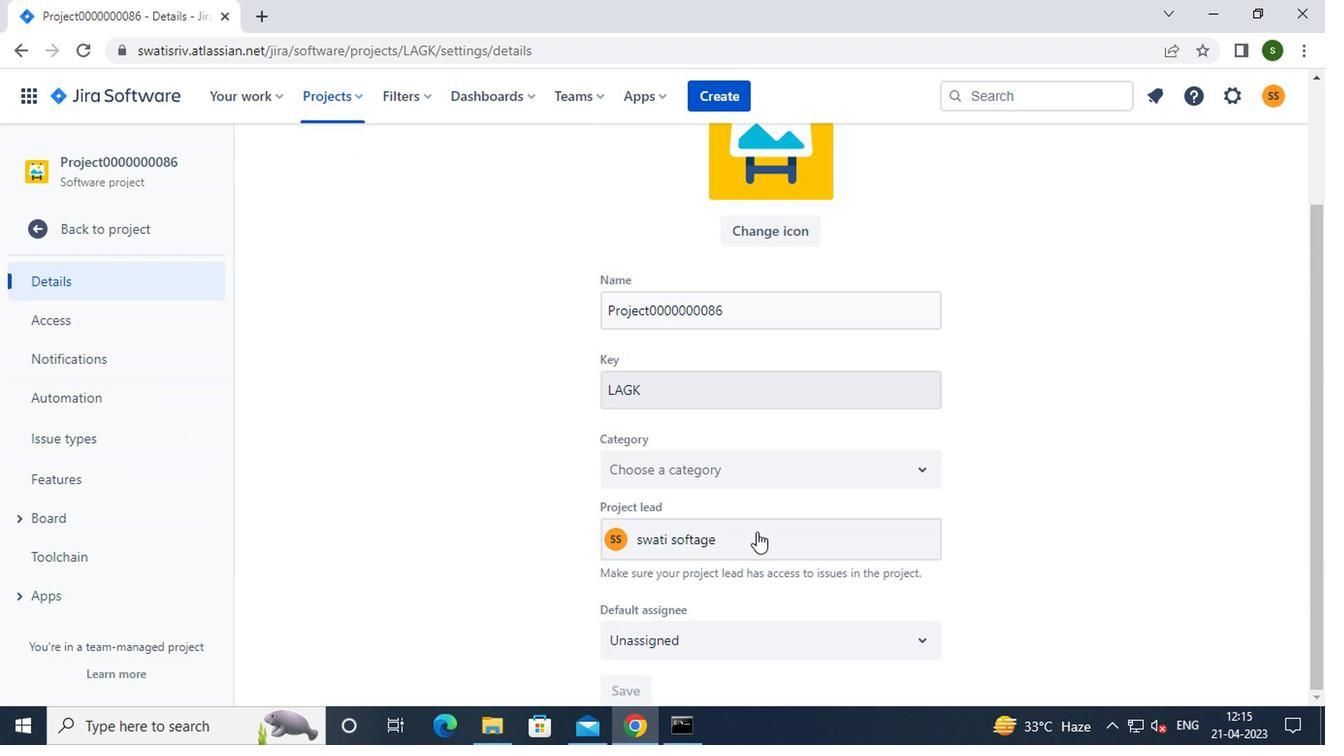 
Action: Mouse pressed left at (748, 537)
Screenshot: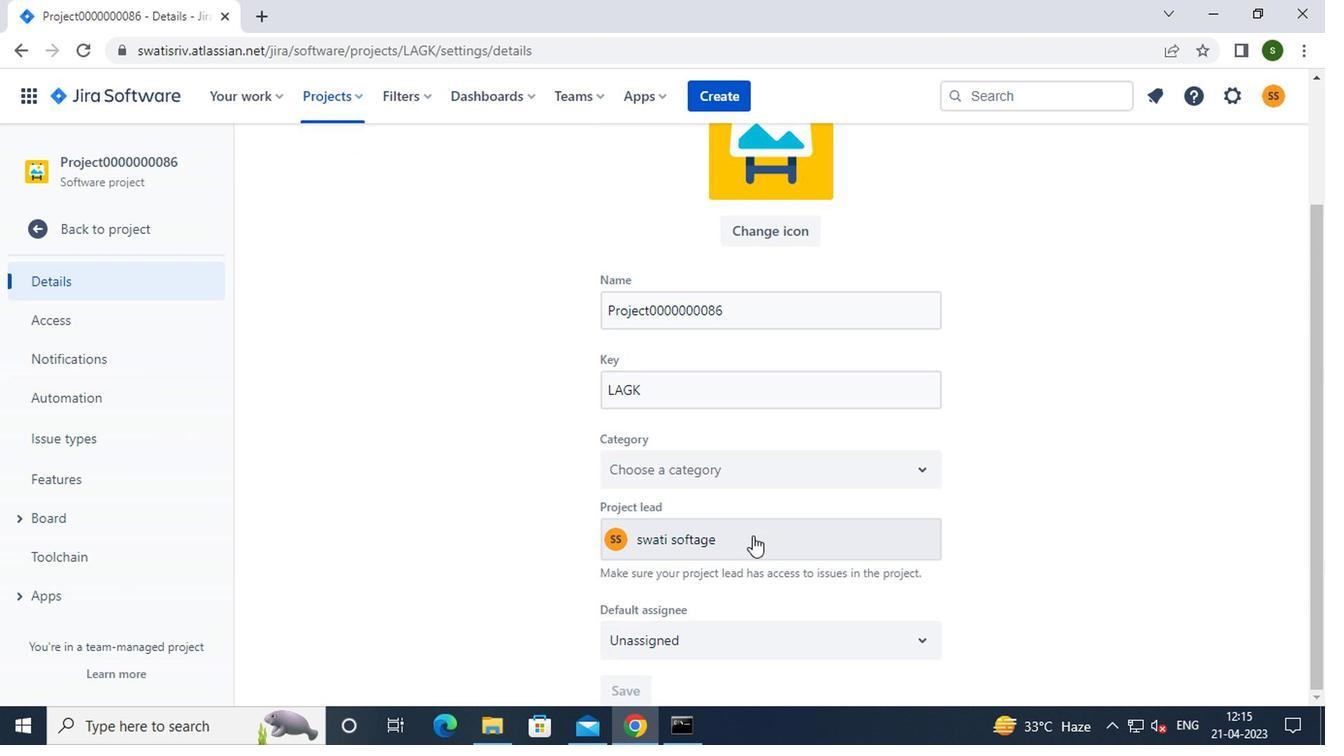 
Action: Mouse moved to (739, 399)
Screenshot: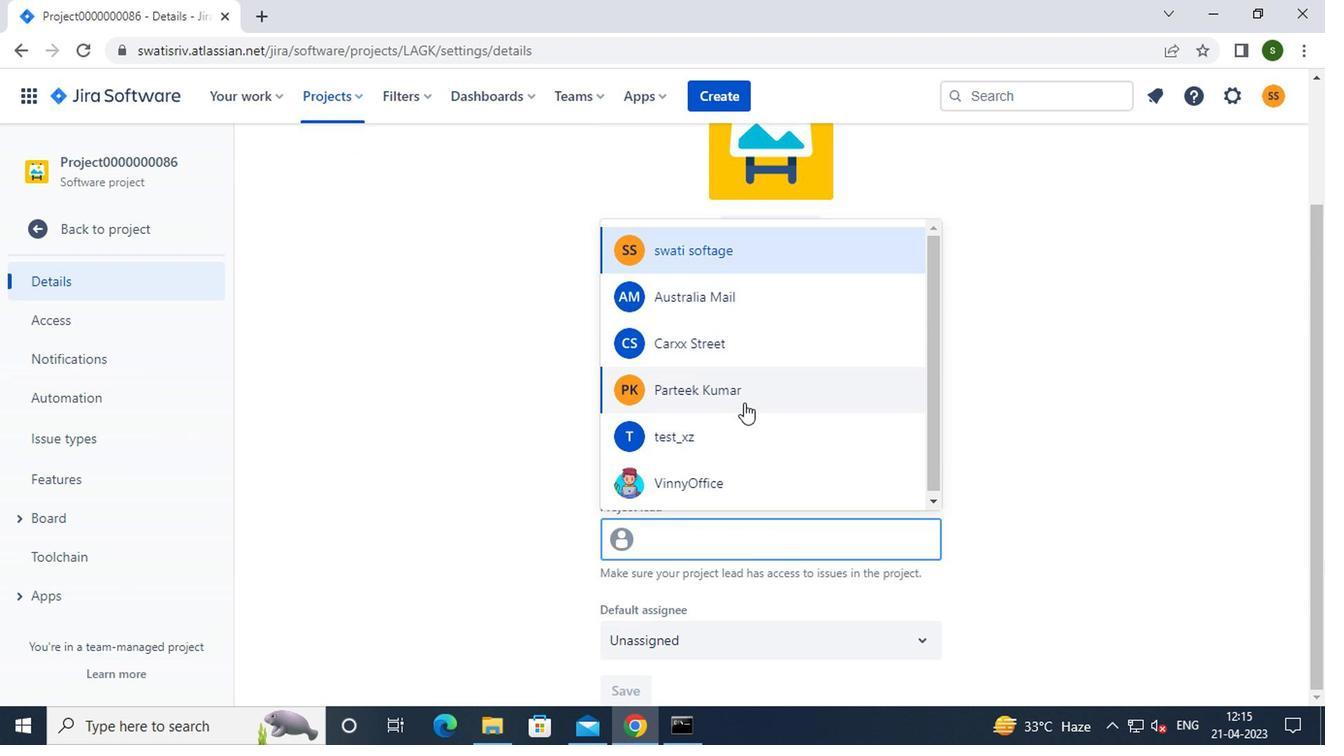 
Action: Mouse pressed left at (739, 399)
Screenshot: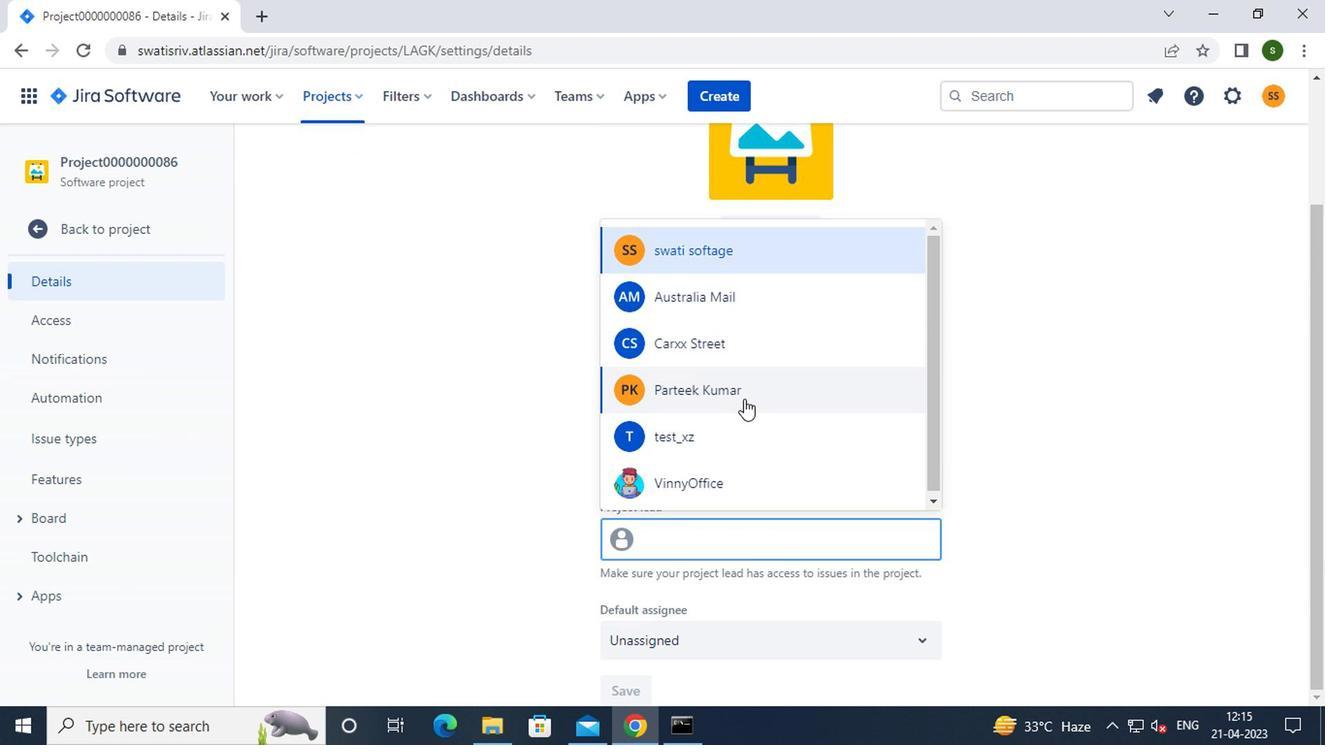 
Action: Mouse moved to (622, 683)
Screenshot: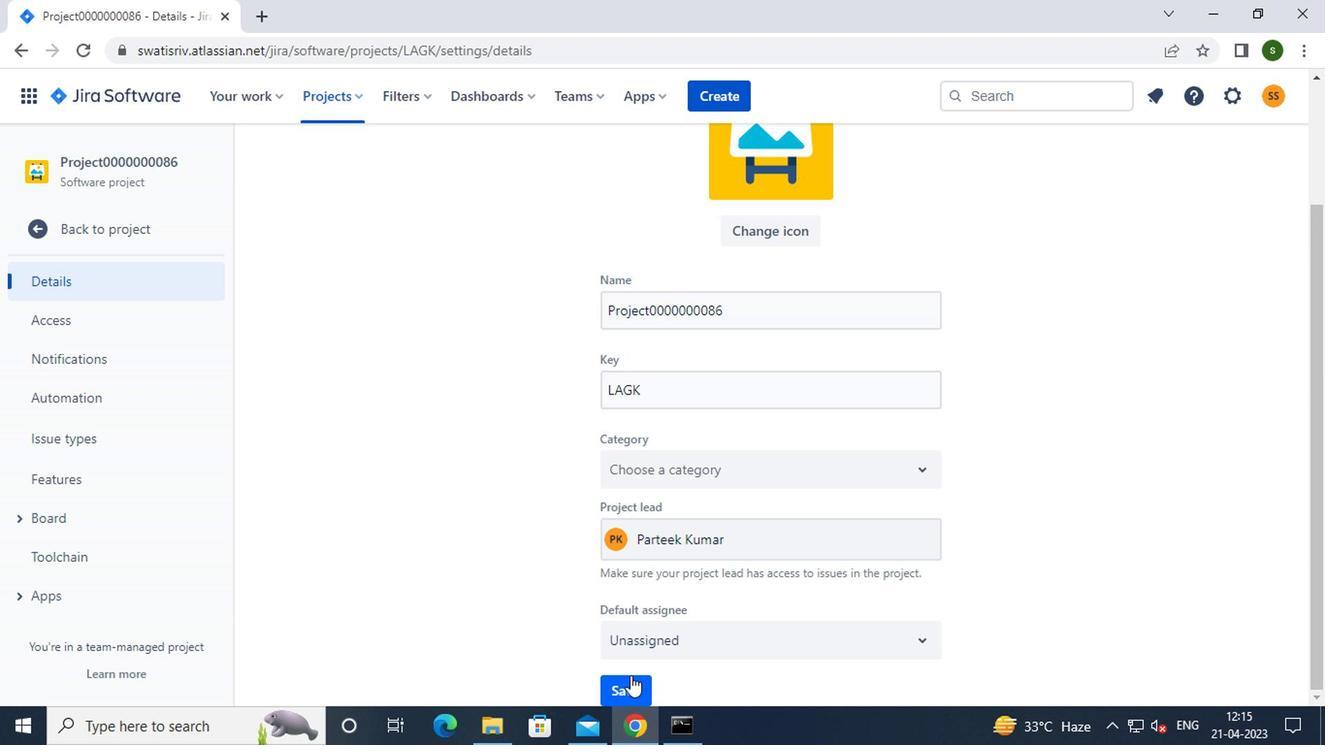 
Action: Mouse pressed left at (622, 683)
Screenshot: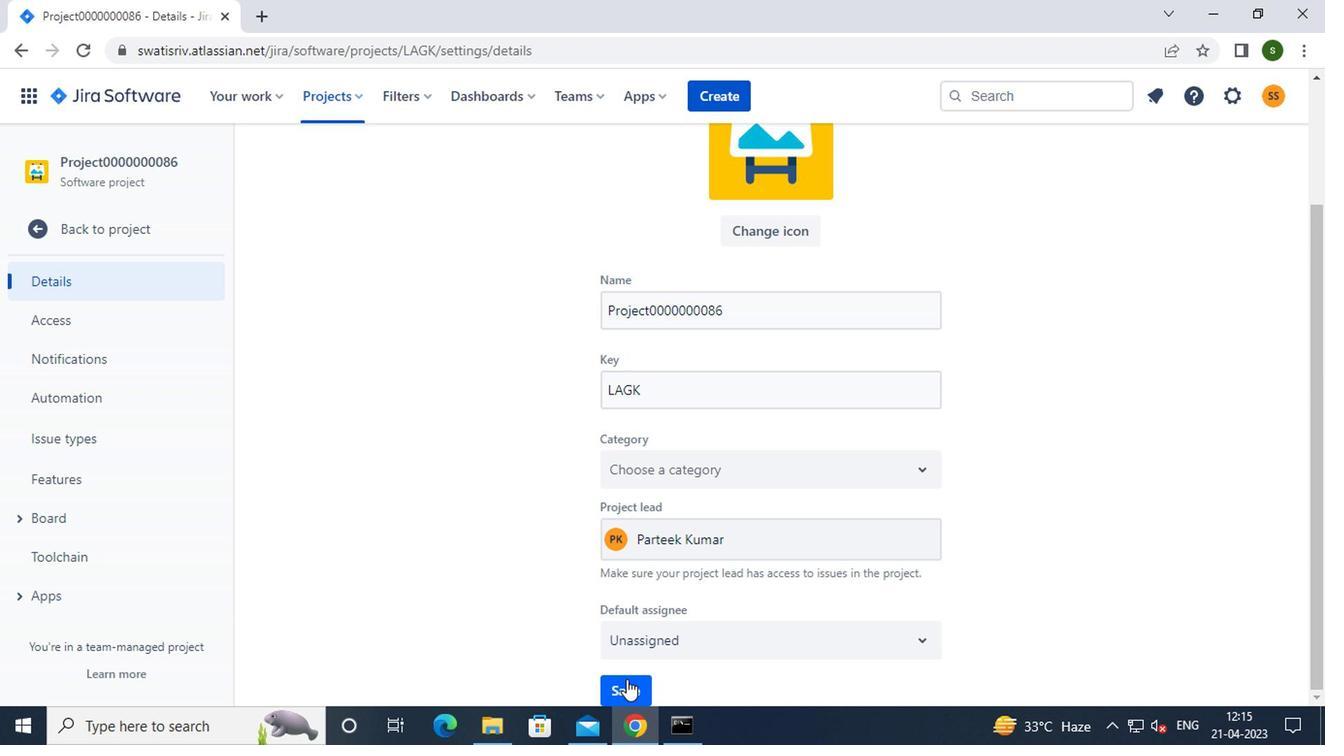 
Action: Mouse moved to (477, 316)
Screenshot: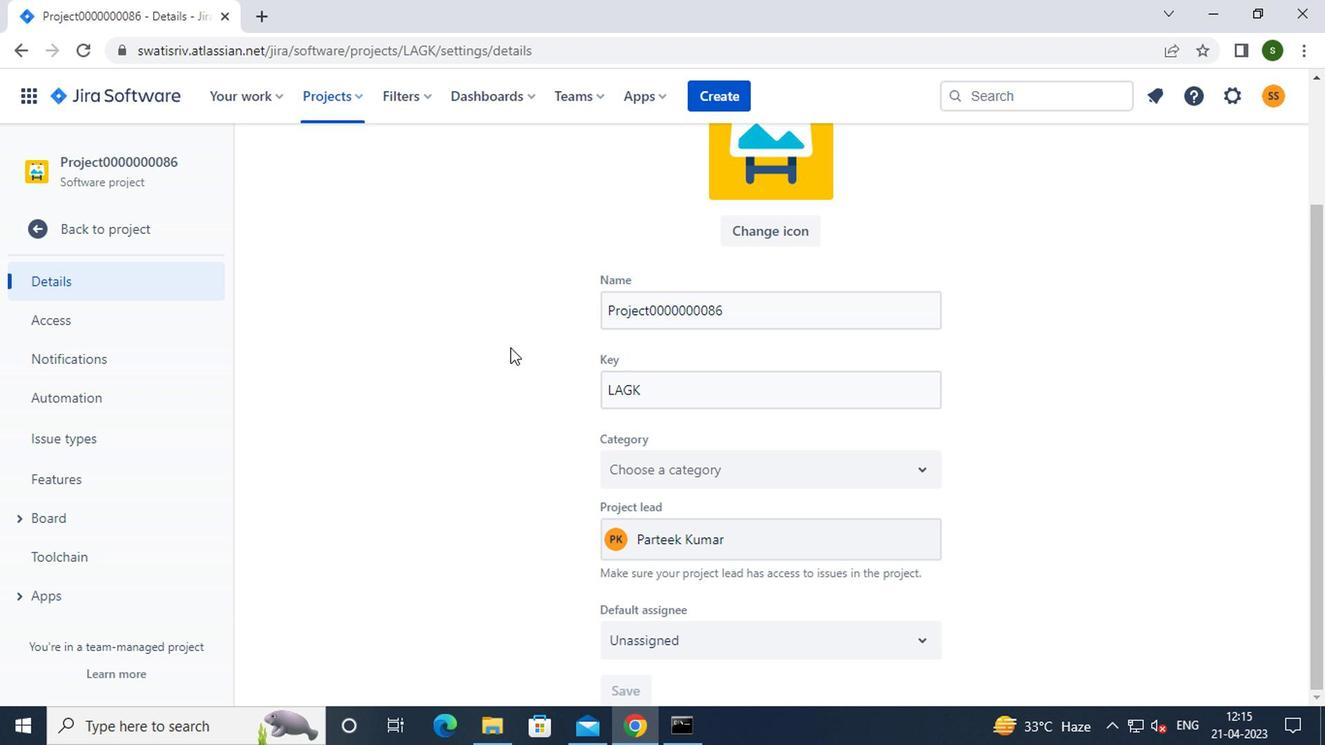 
